 Task: Look for space in Alarobia, Madagascar from 1st June, 2023 to 9th June, 2023 for 4 adults in price range Rs.6000 to Rs.12000. Place can be entire place with 2 bedrooms having 2 beds and 2 bathrooms. Property type can be house, flat, guest house. Booking option can be shelf check-in. Required host language is English.
Action: Mouse moved to (486, 72)
Screenshot: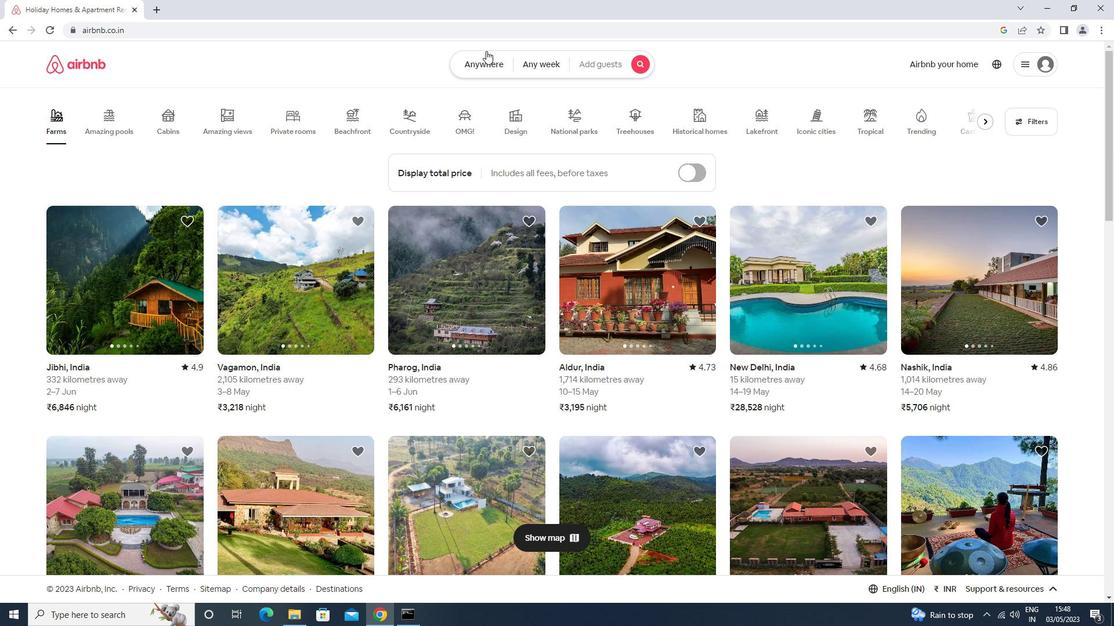 
Action: Mouse pressed left at (486, 72)
Screenshot: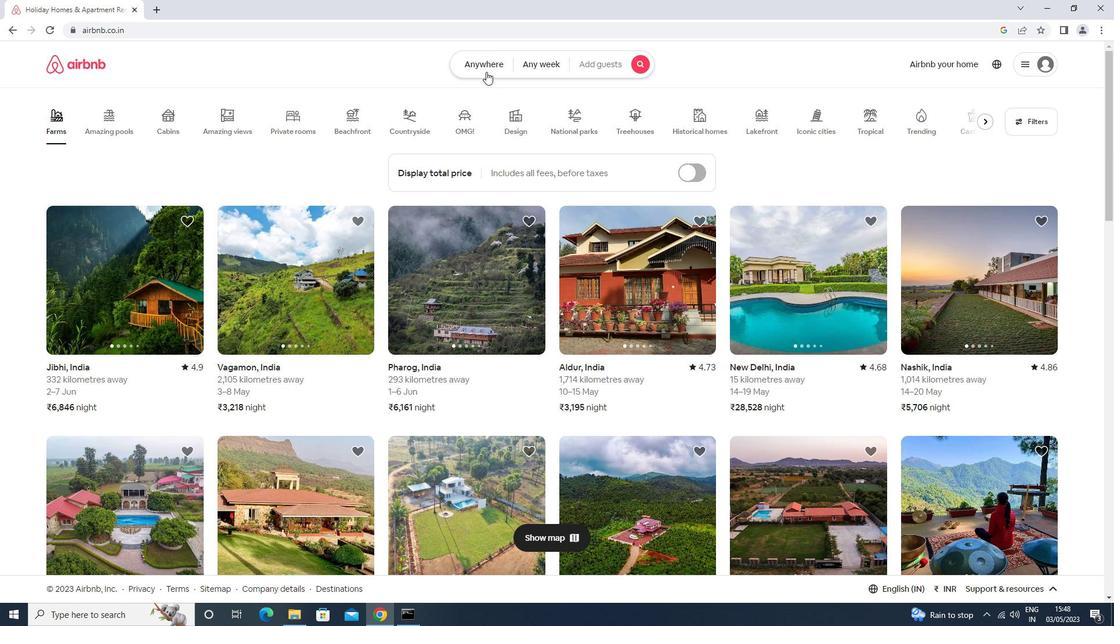 
Action: Mouse moved to (416, 109)
Screenshot: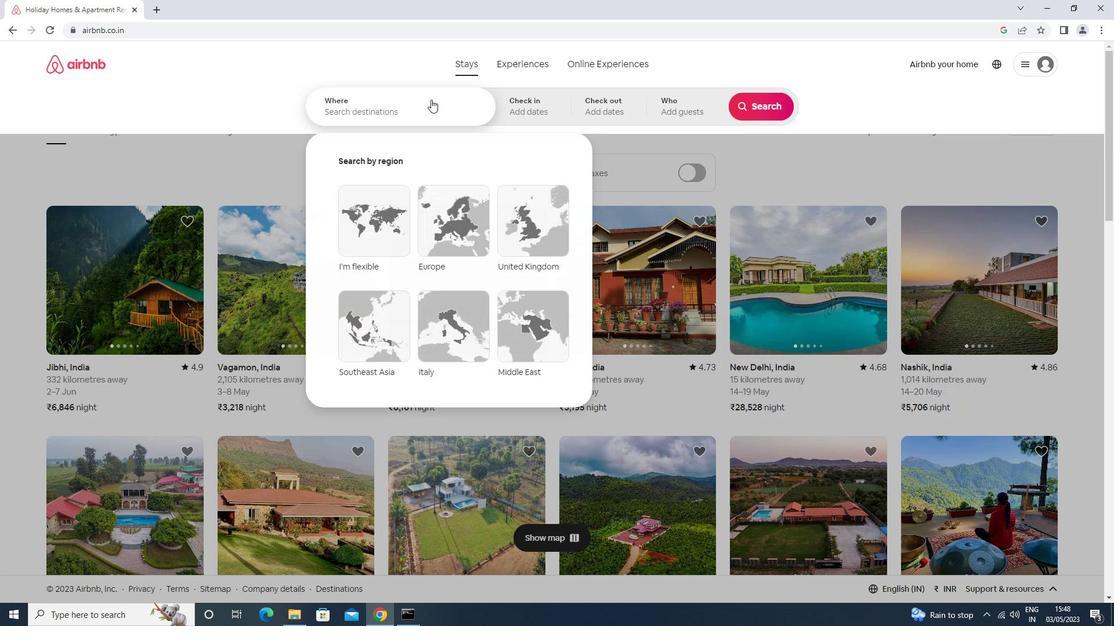 
Action: Mouse pressed left at (416, 109)
Screenshot: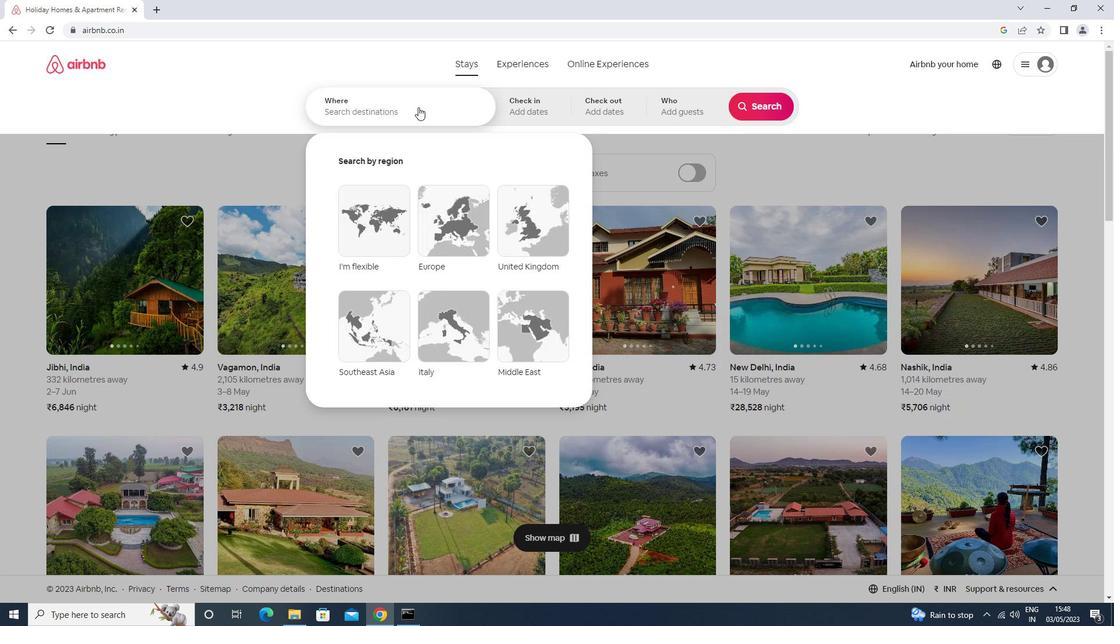 
Action: Mouse moved to (415, 109)
Screenshot: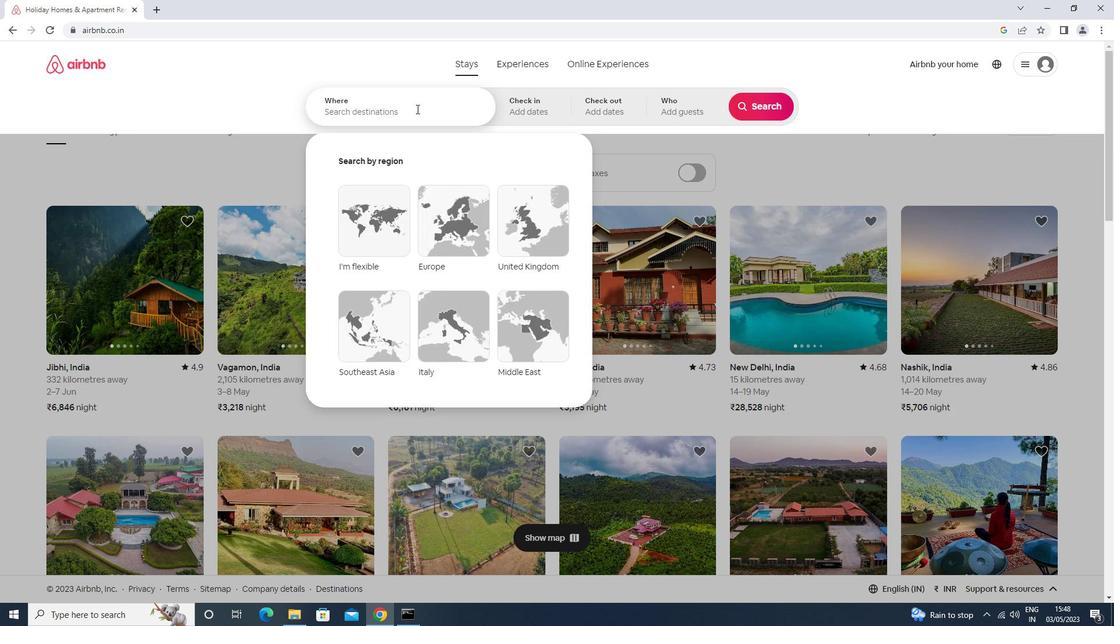 
Action: Key pressed alarobia<Key.space><Key.enter>
Screenshot: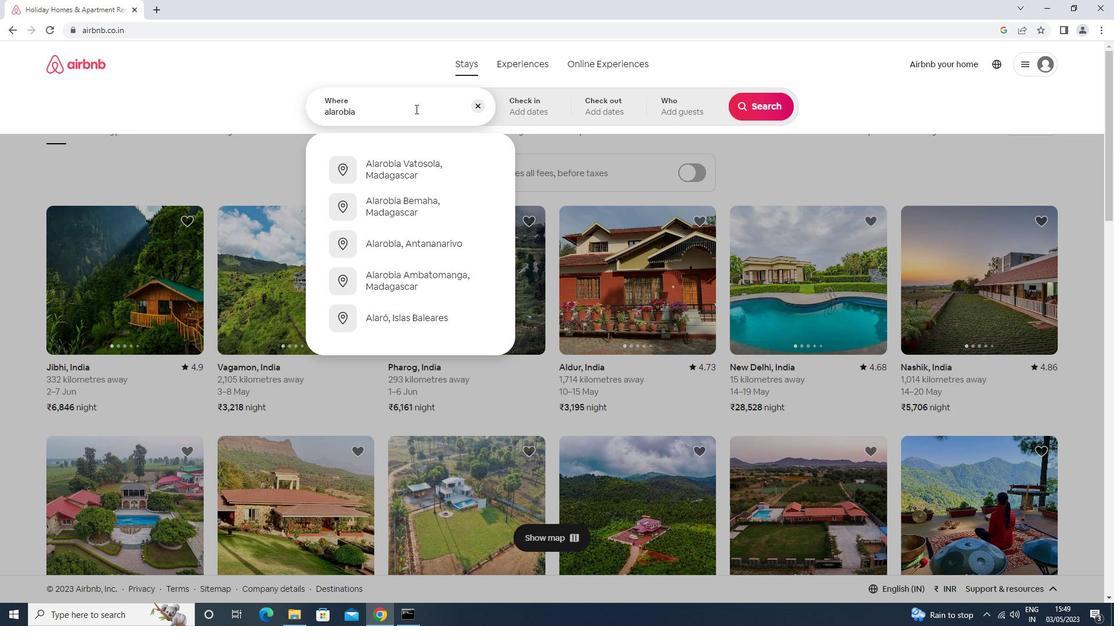 
Action: Mouse moved to (686, 251)
Screenshot: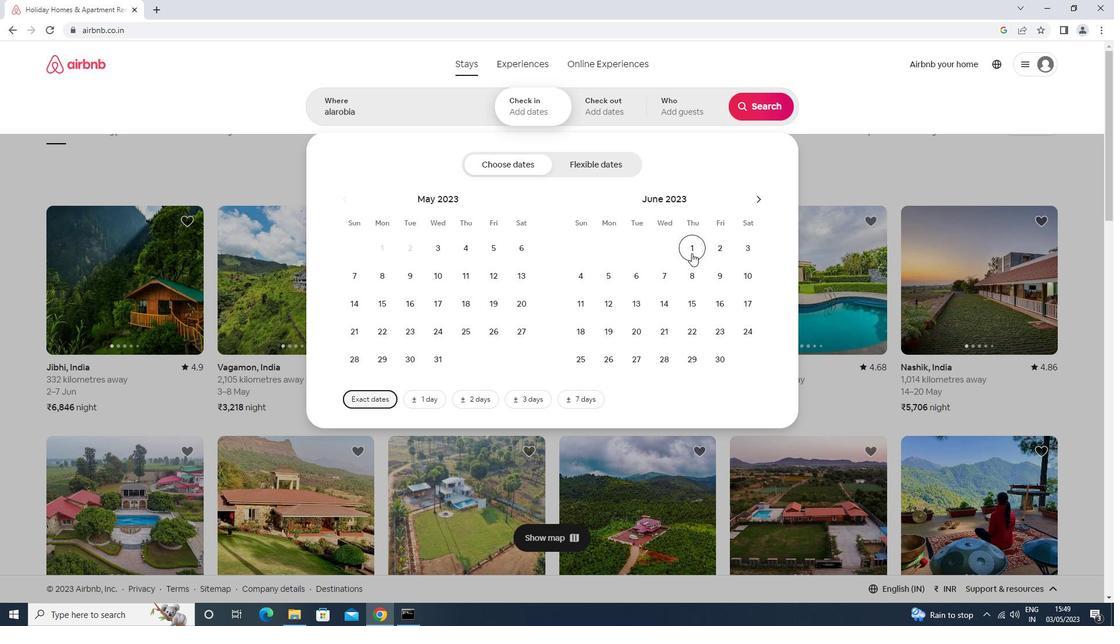 
Action: Mouse pressed left at (686, 251)
Screenshot: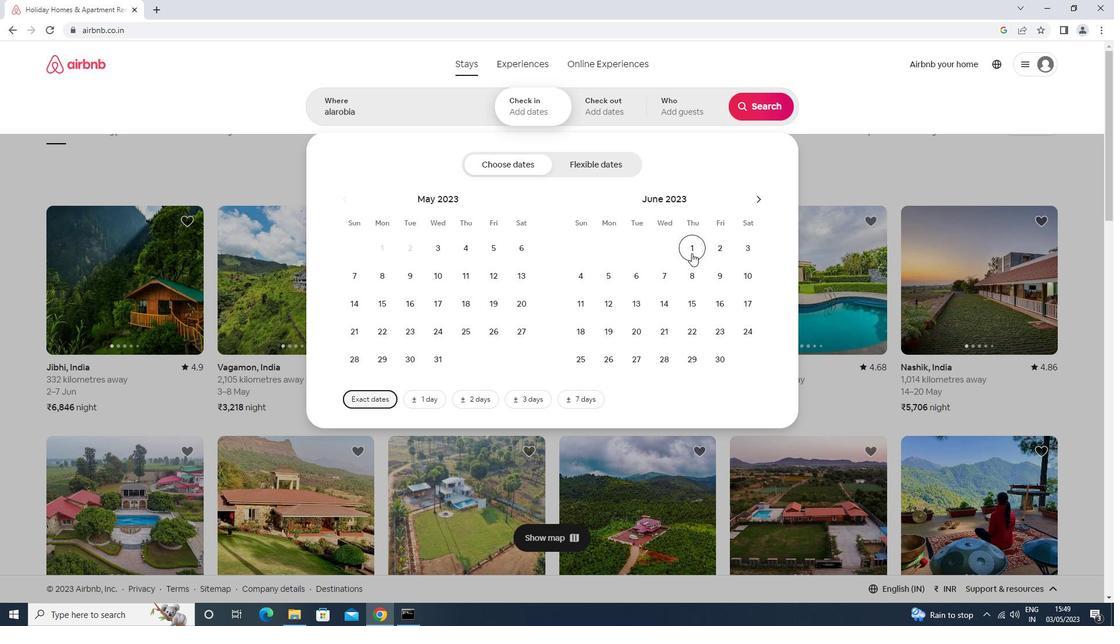 
Action: Mouse moved to (711, 278)
Screenshot: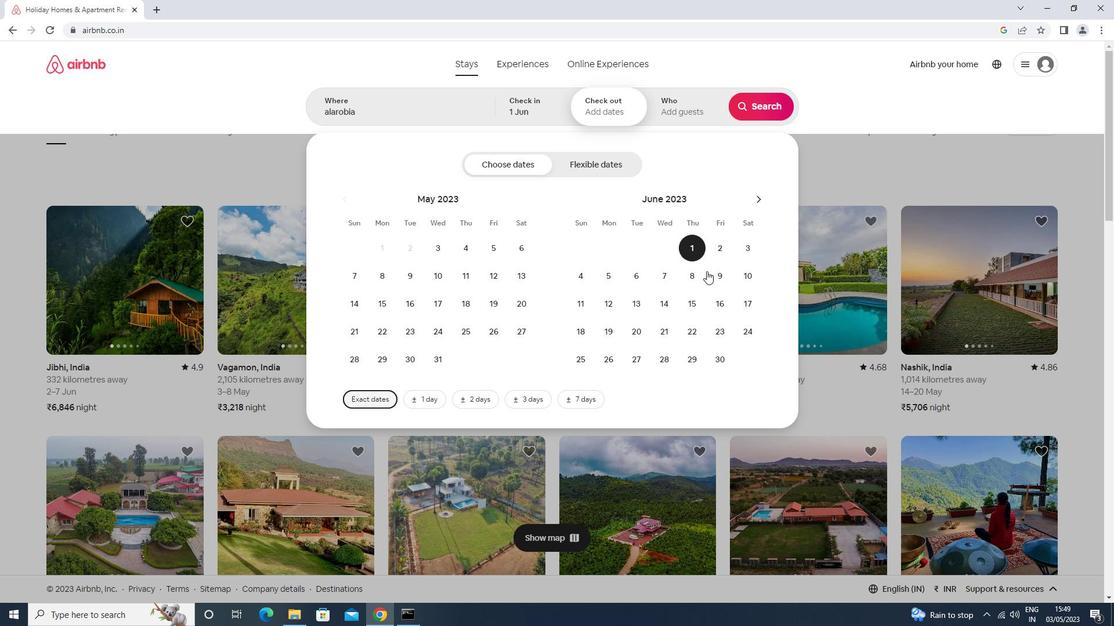 
Action: Mouse pressed left at (711, 278)
Screenshot: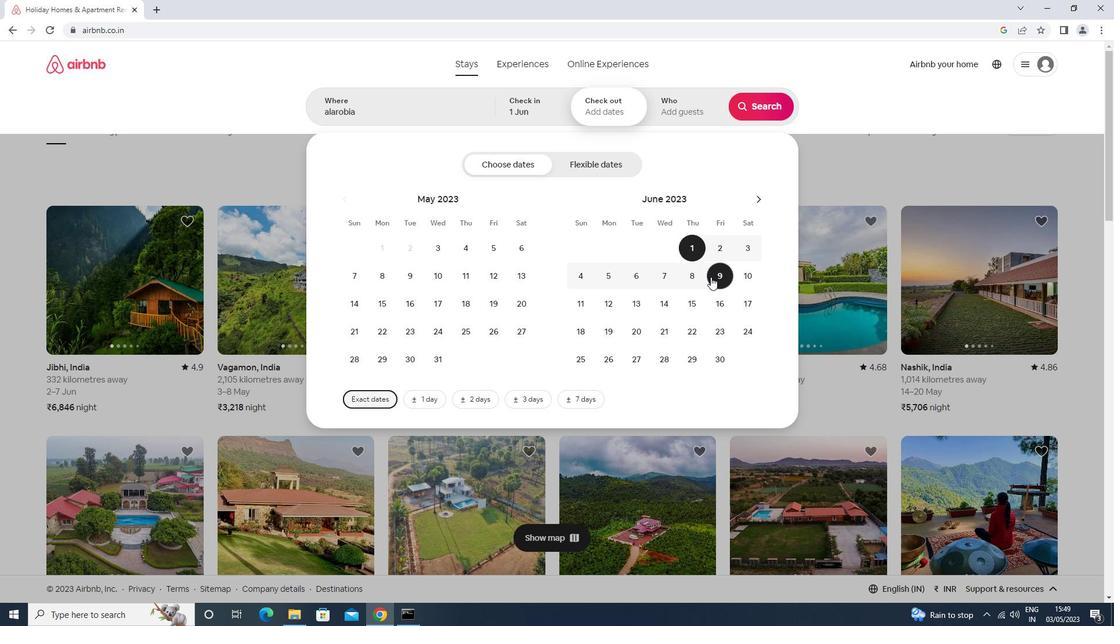 
Action: Mouse moved to (661, 104)
Screenshot: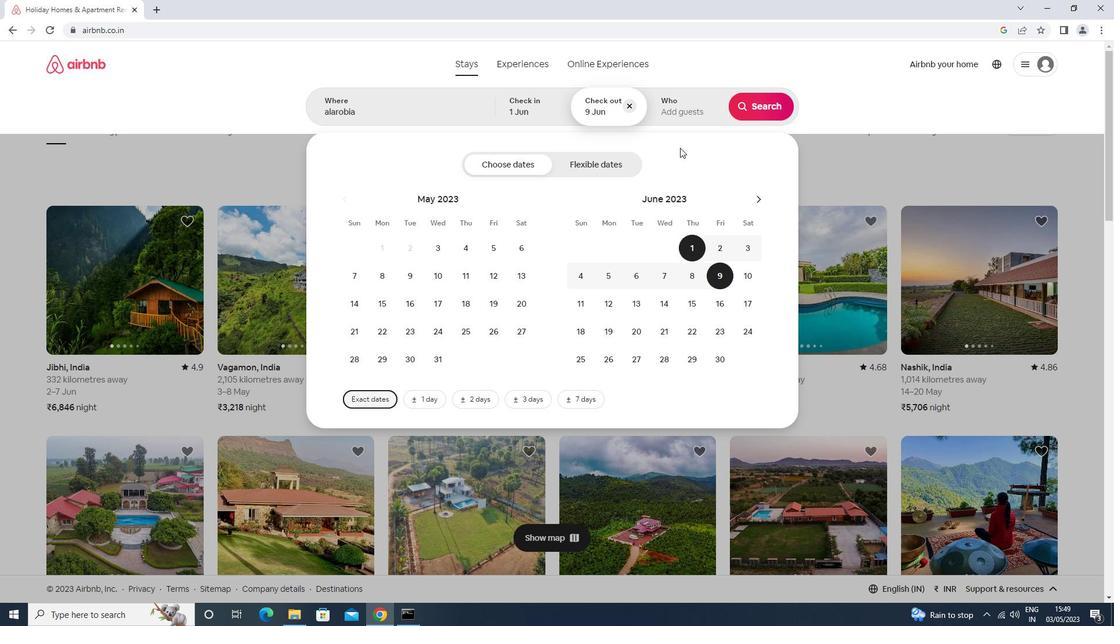 
Action: Mouse pressed left at (661, 104)
Screenshot: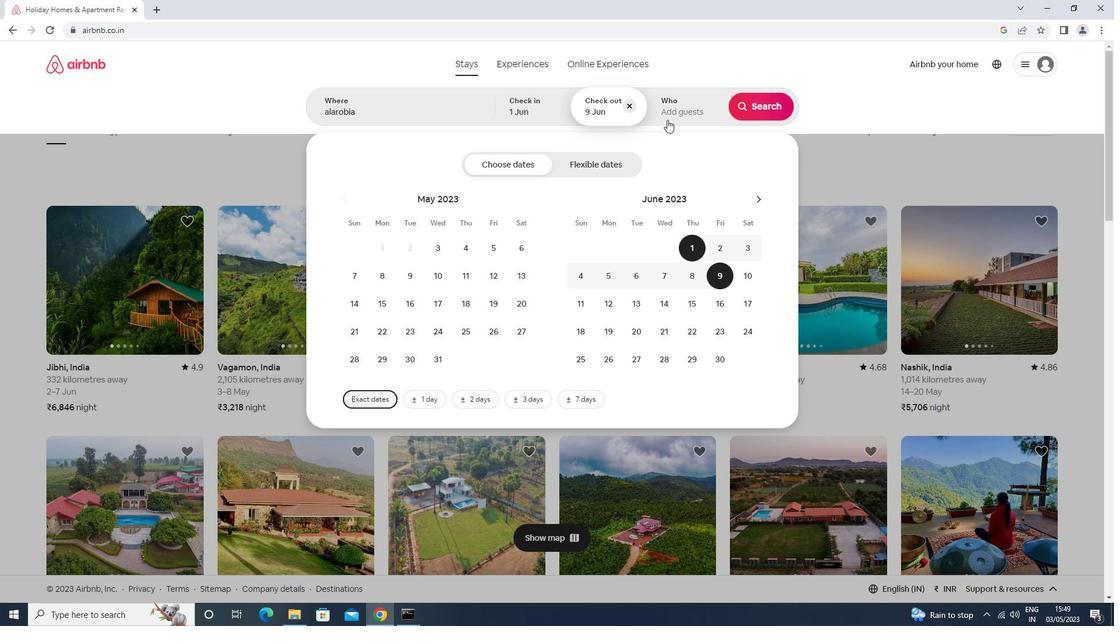 
Action: Mouse moved to (761, 166)
Screenshot: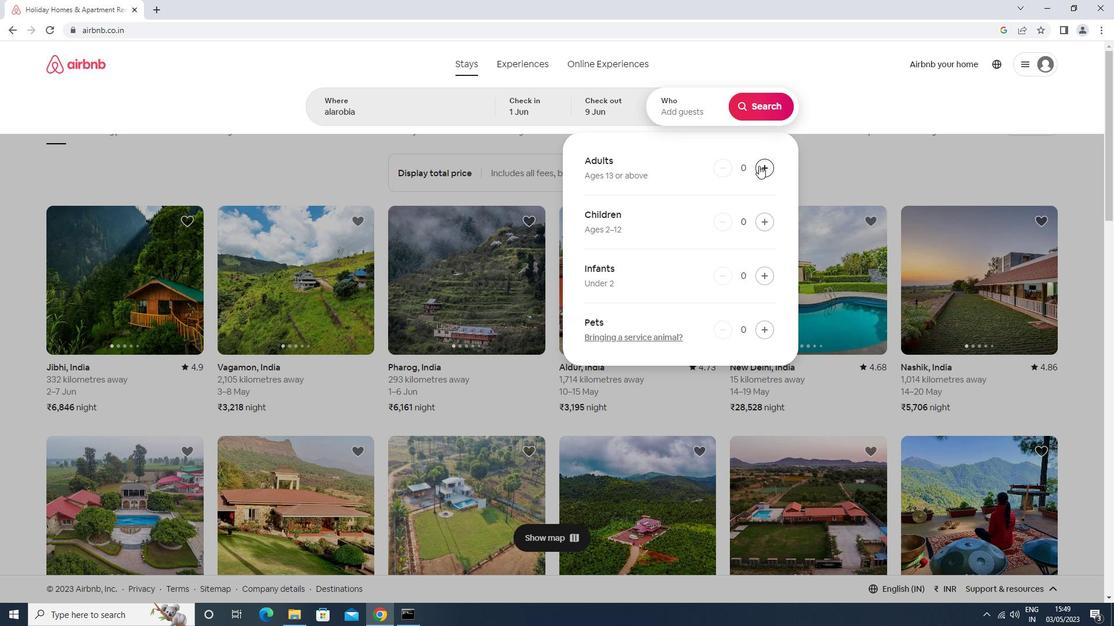 
Action: Mouse pressed left at (761, 166)
Screenshot: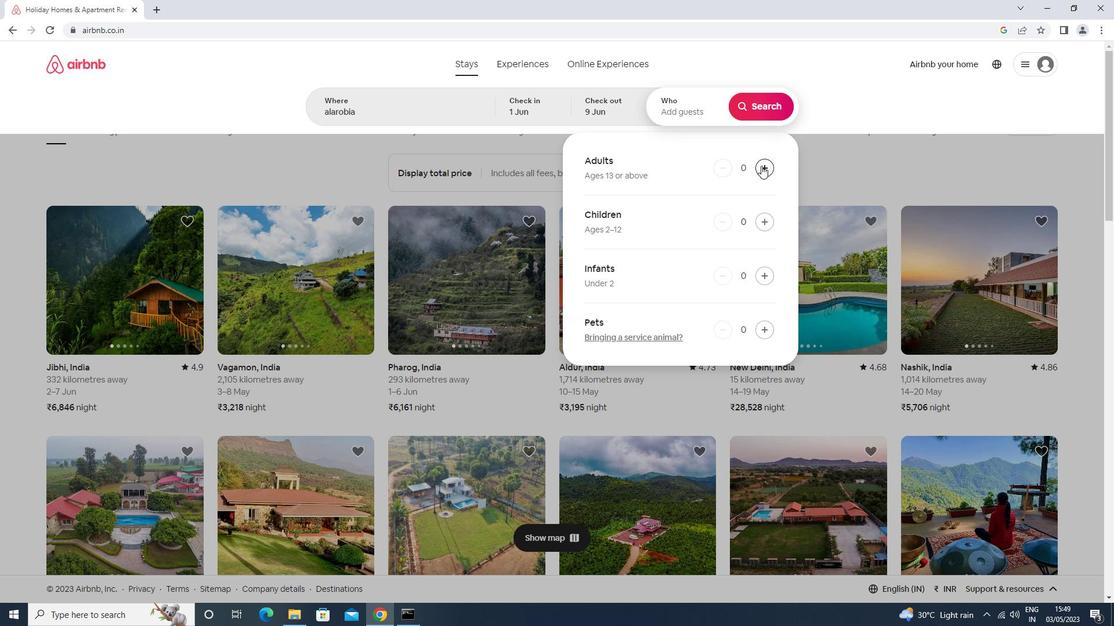 
Action: Mouse moved to (763, 165)
Screenshot: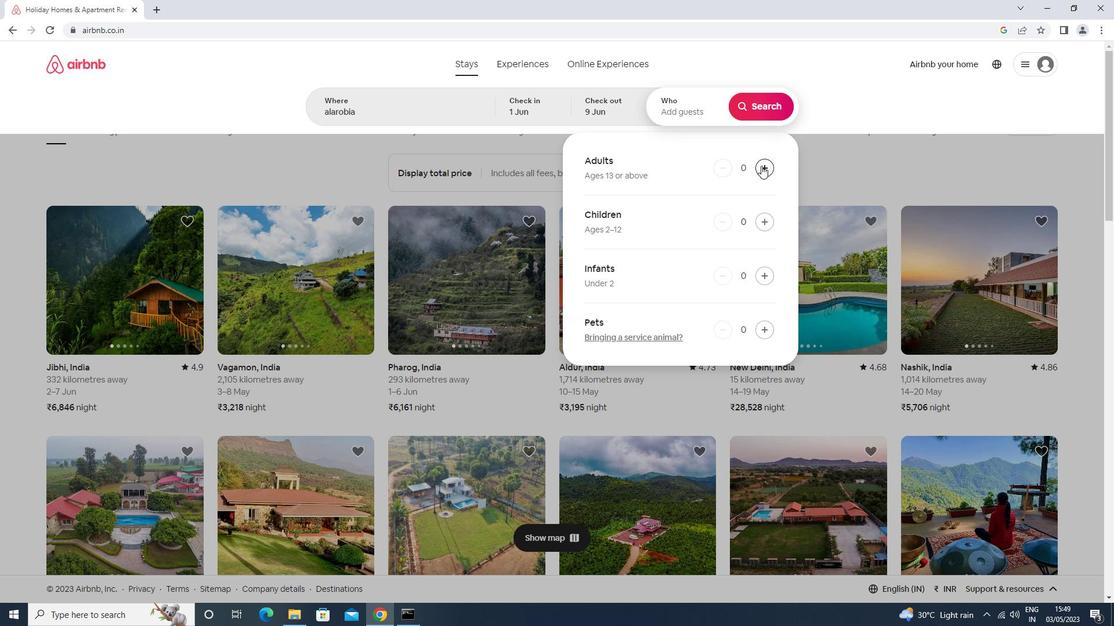 
Action: Mouse pressed left at (763, 165)
Screenshot: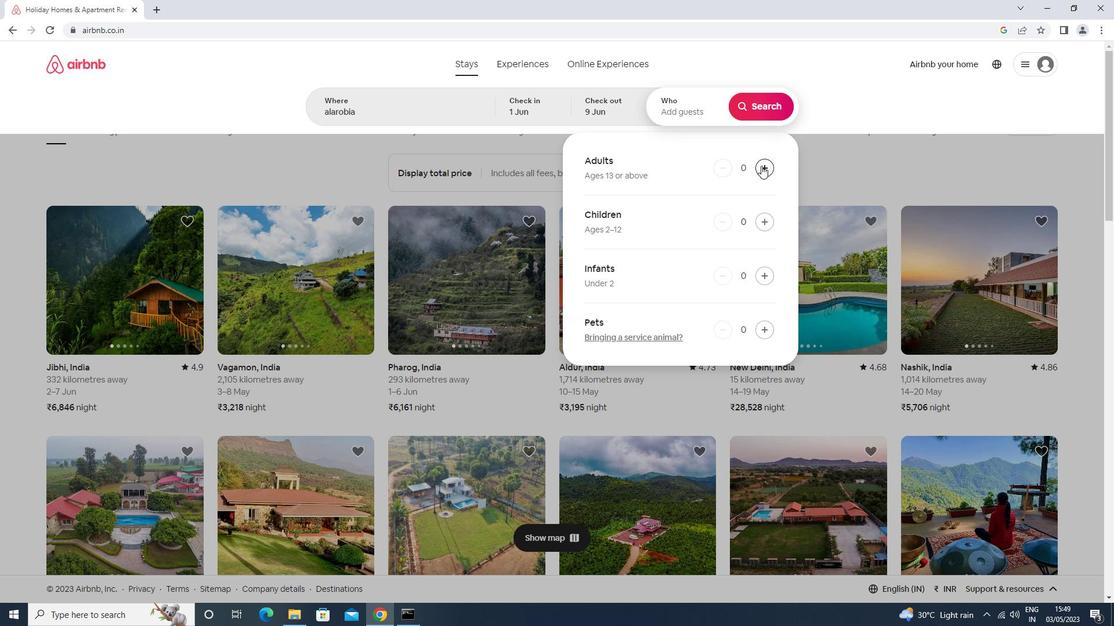 
Action: Mouse moved to (765, 164)
Screenshot: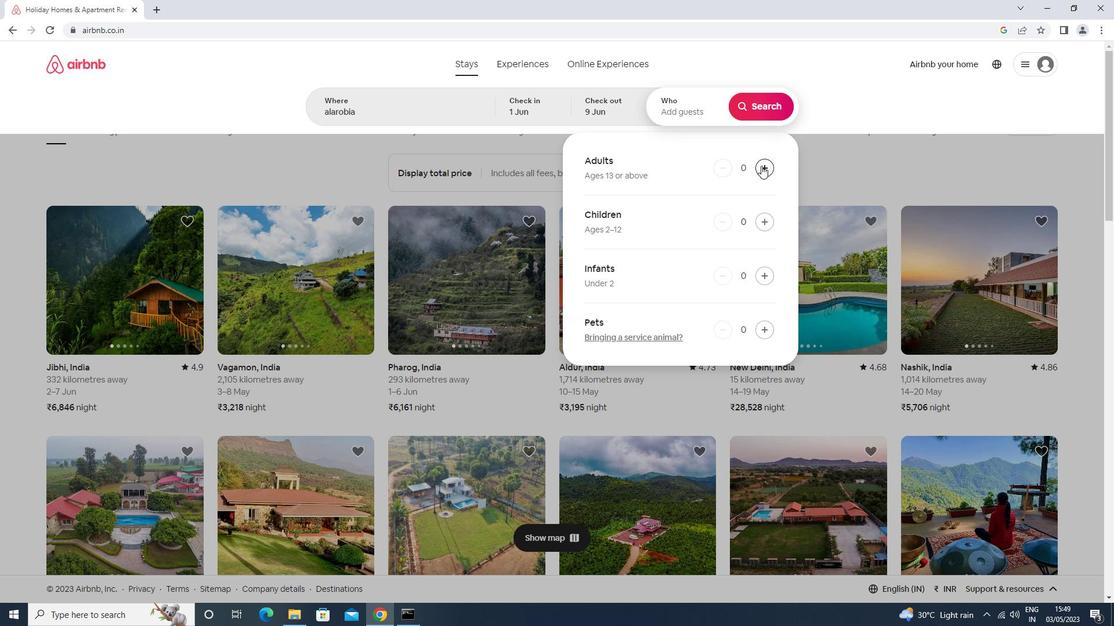 
Action: Mouse pressed left at (765, 164)
Screenshot: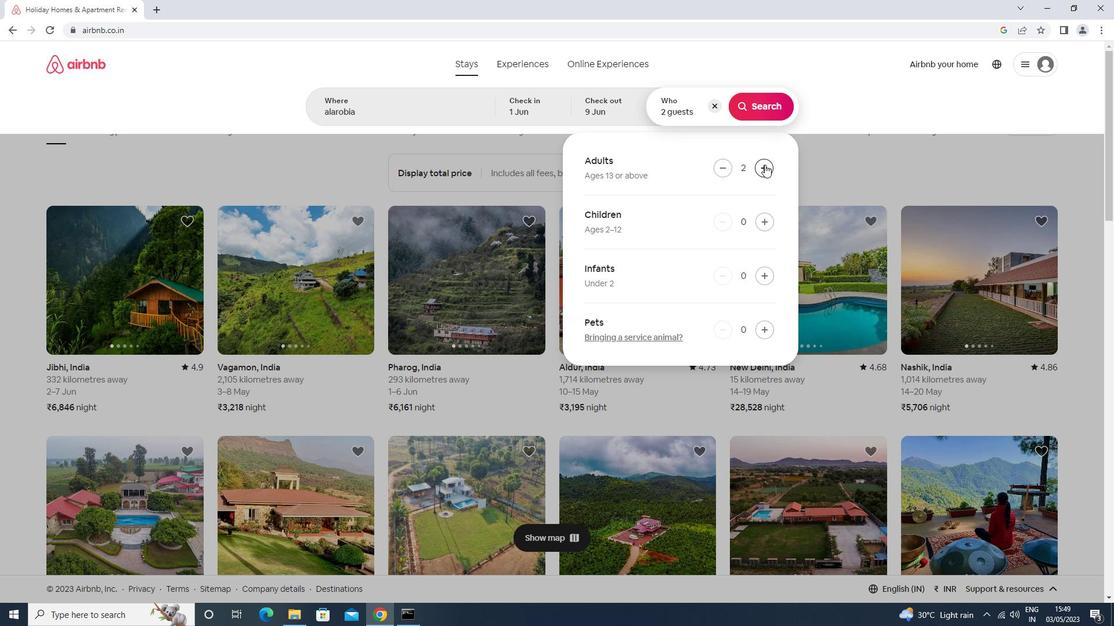 
Action: Mouse moved to (761, 164)
Screenshot: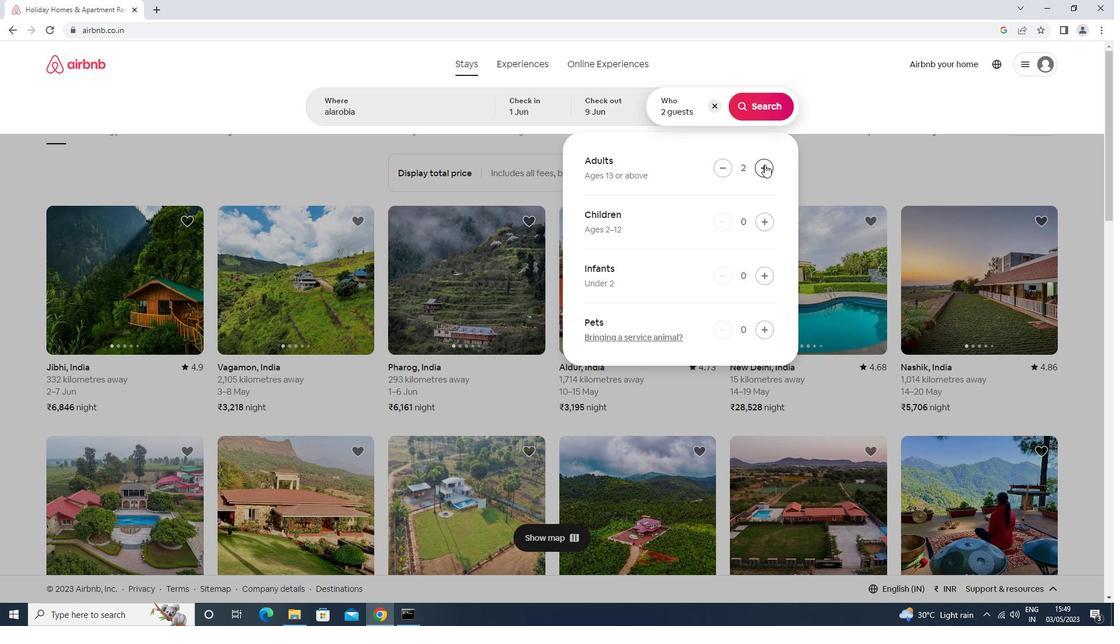 
Action: Mouse pressed left at (761, 164)
Screenshot: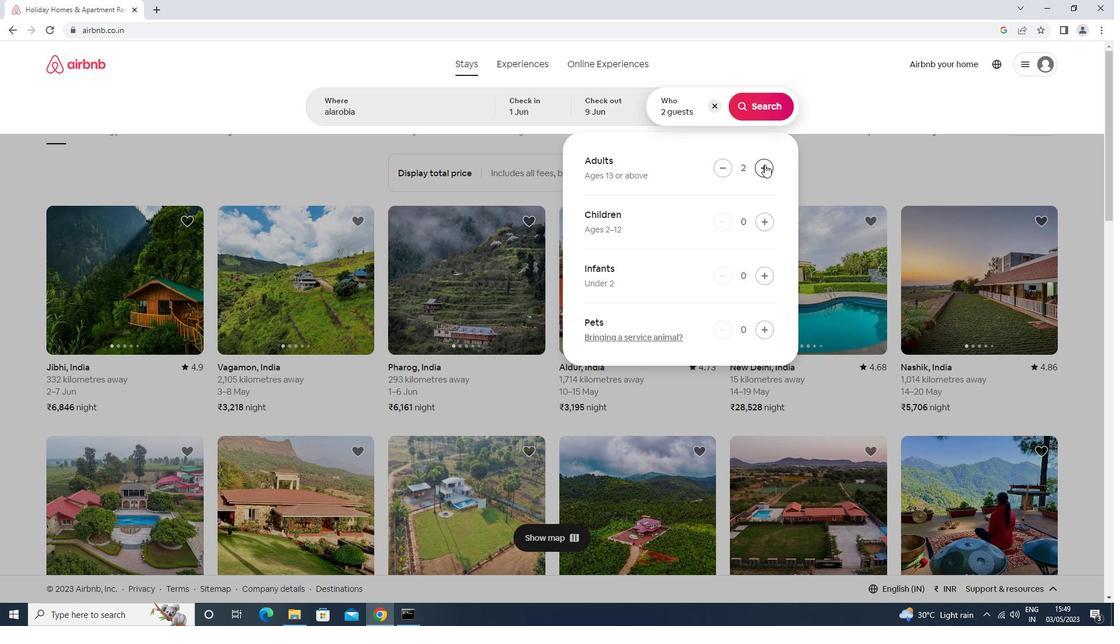 
Action: Mouse moved to (754, 106)
Screenshot: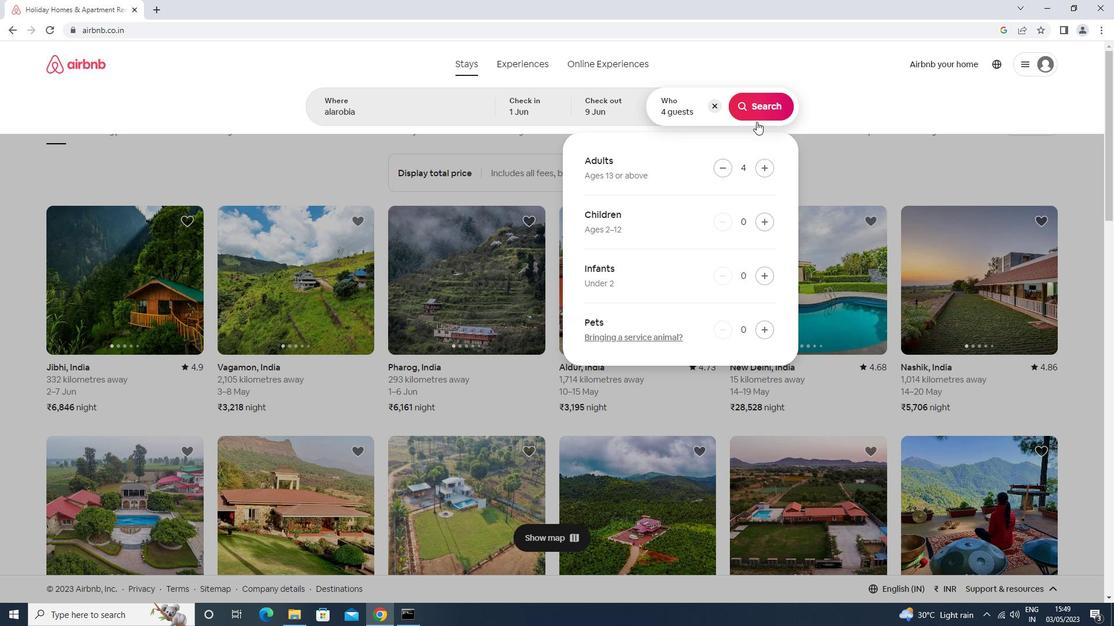 
Action: Mouse pressed left at (754, 106)
Screenshot: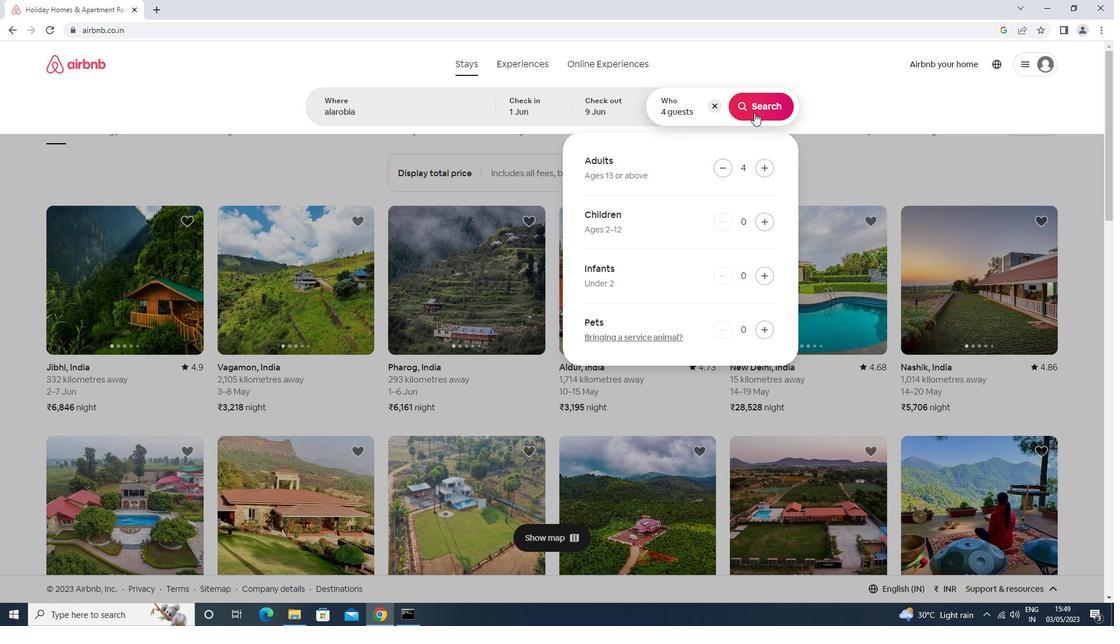 
Action: Mouse moved to (1058, 113)
Screenshot: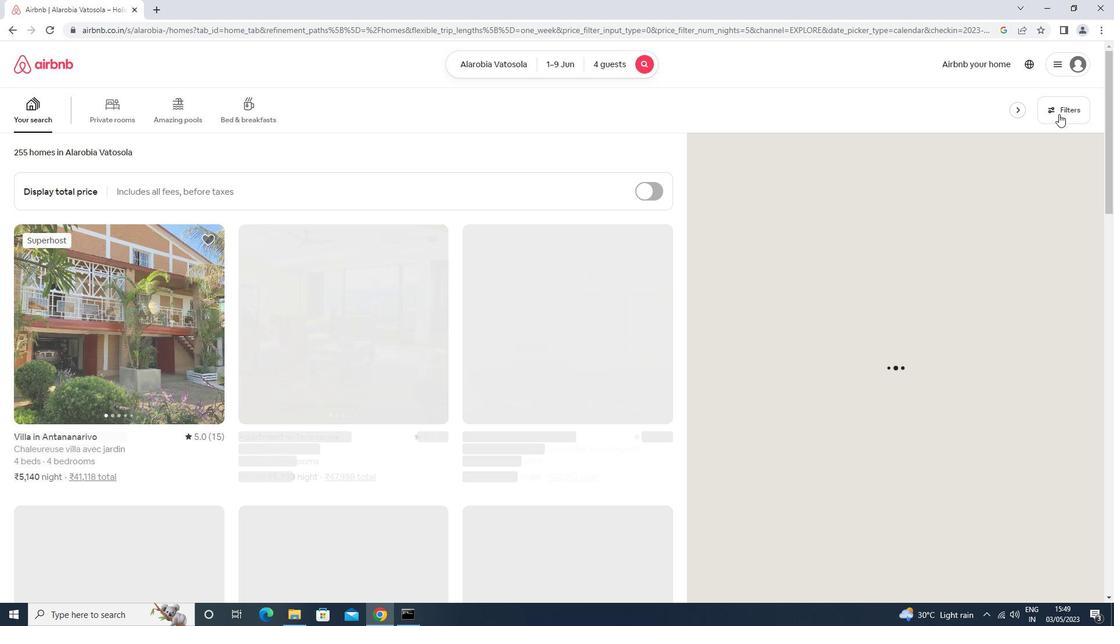 
Action: Mouse pressed left at (1058, 113)
Screenshot: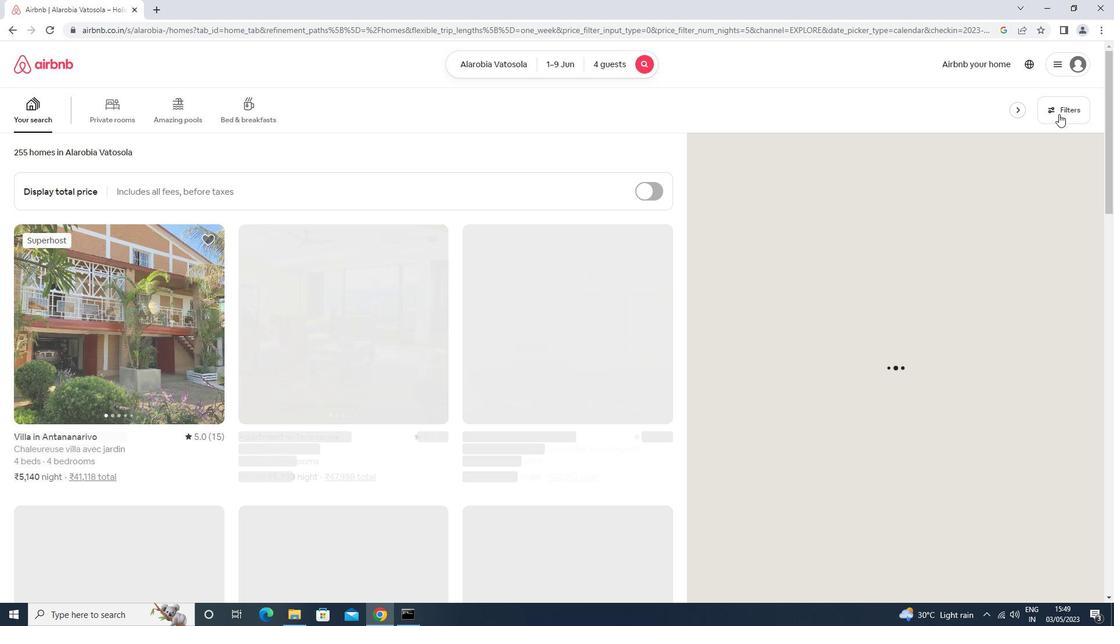 
Action: Mouse moved to (417, 255)
Screenshot: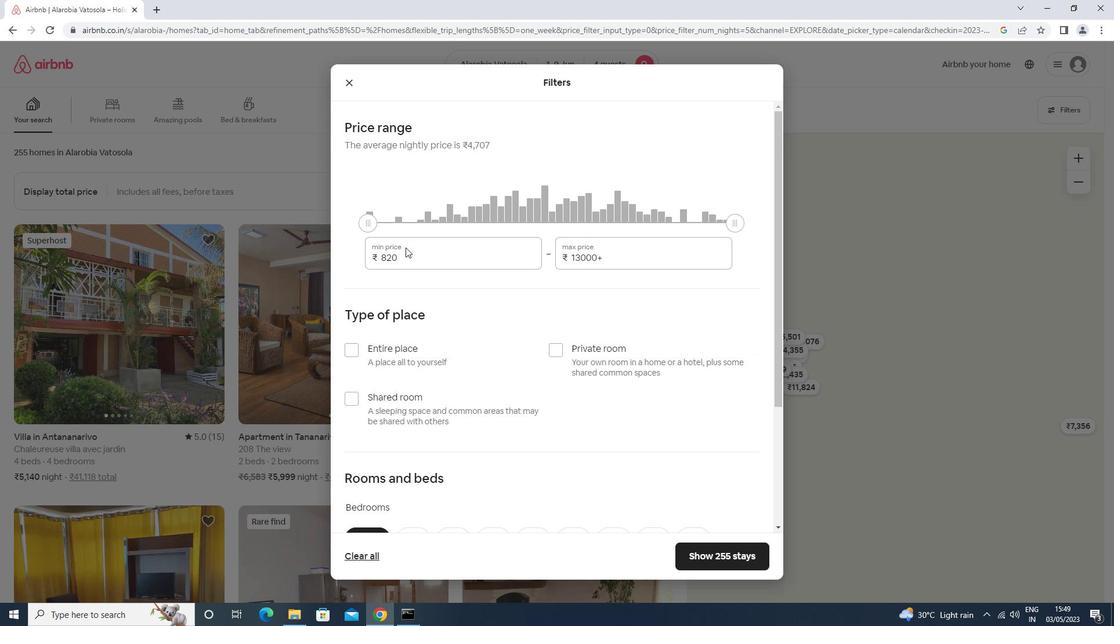 
Action: Mouse pressed left at (417, 255)
Screenshot: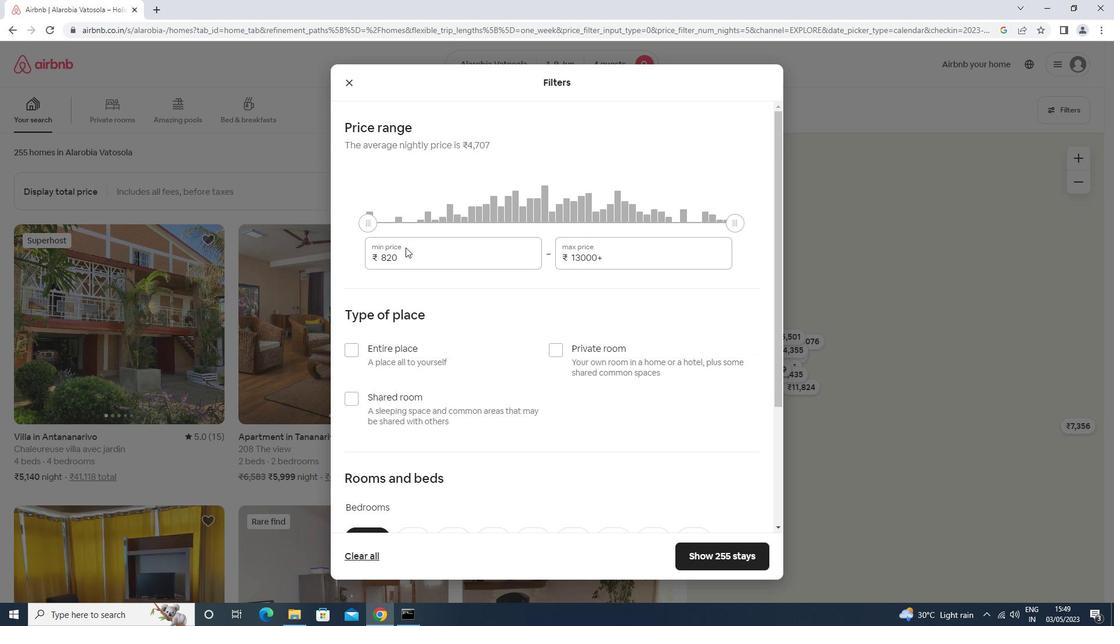 
Action: Mouse moved to (424, 251)
Screenshot: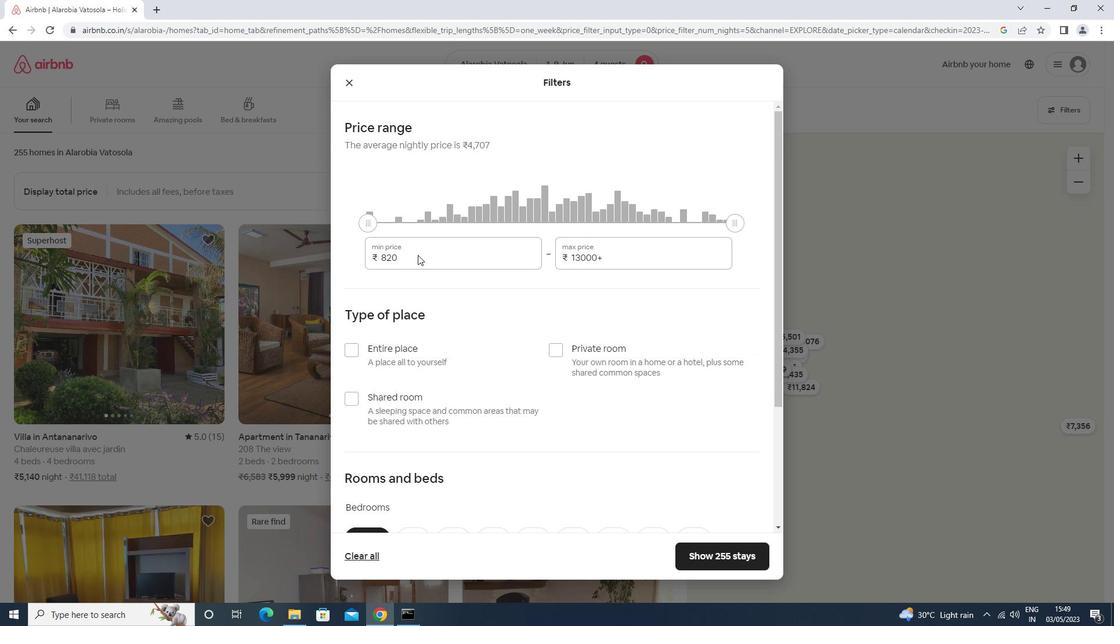 
Action: Key pressed <Key.backspace><Key.backspace><Key.backspace><Key.backspace><Key.backspace><Key.backspace><Key.backspace><Key.backspace><Key.backspace><Key.backspace><Key.backspace><Key.backspace><Key.backspace><Key.backspace>6000<Key.tab>12000<Key.backspace><Key.backspace><Key.backspace><Key.backspace><Key.backspace>000<Key.backspace><Key.backspace><Key.backspace>2000
Screenshot: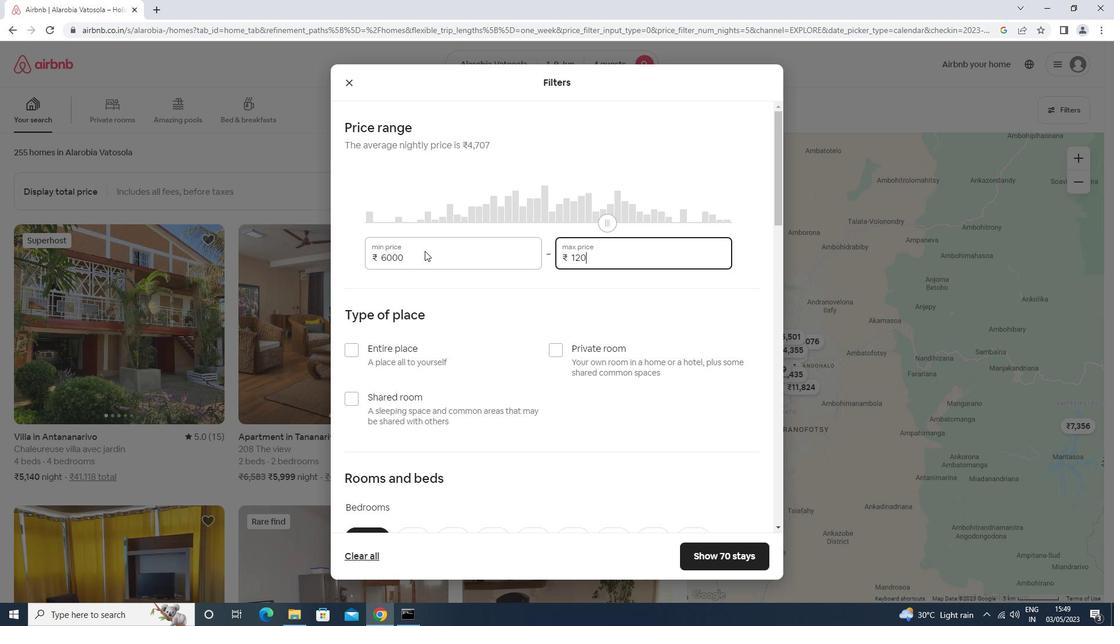 
Action: Mouse moved to (382, 363)
Screenshot: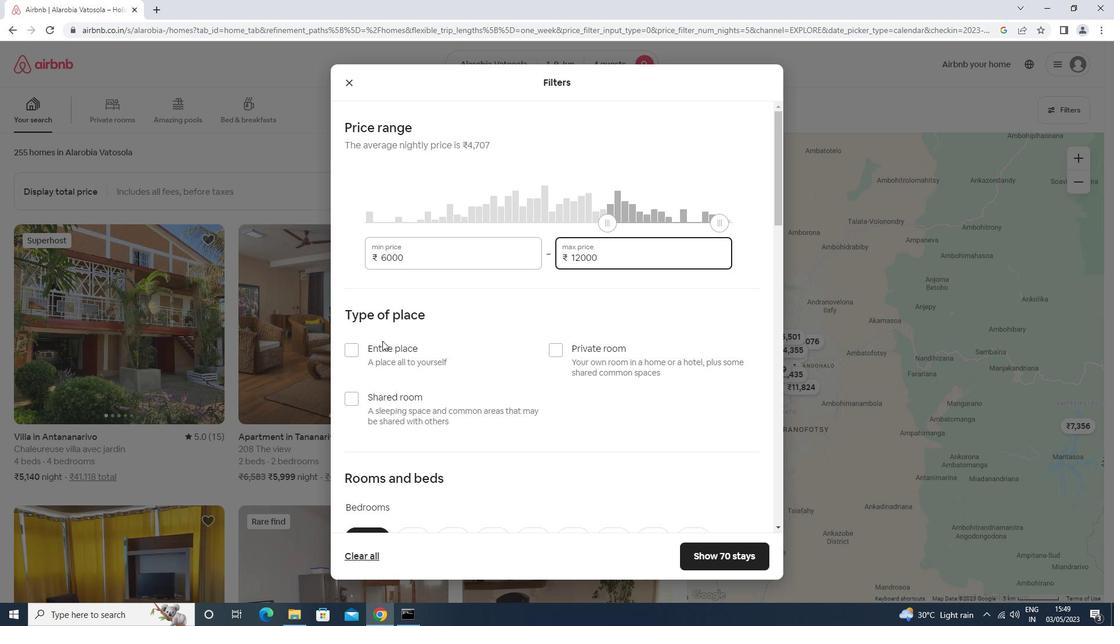 
Action: Mouse pressed left at (382, 363)
Screenshot: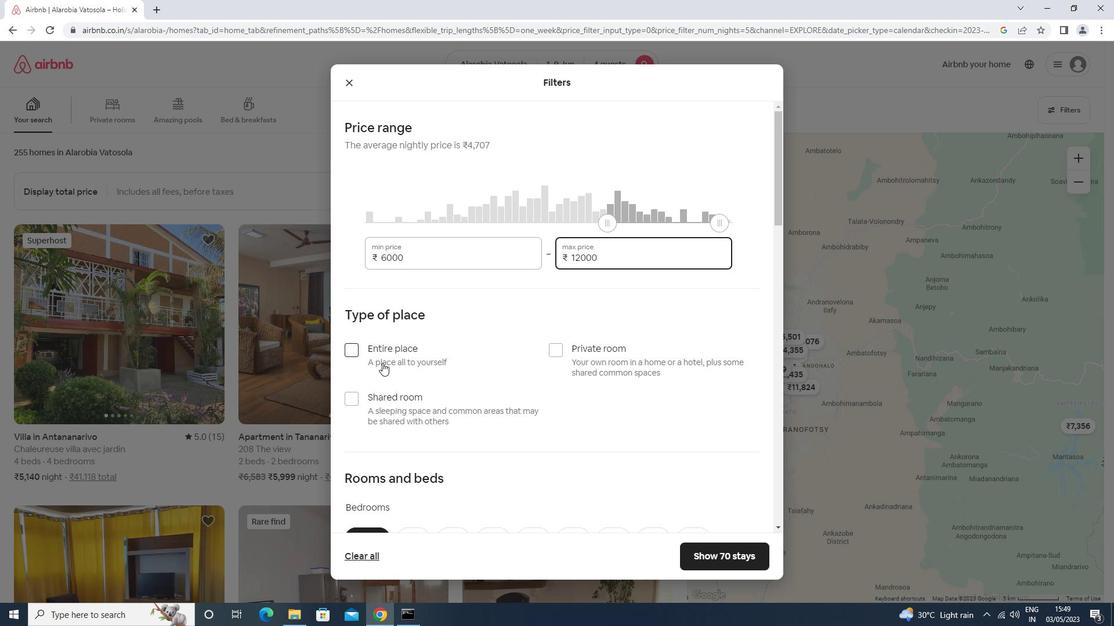 
Action: Mouse moved to (383, 363)
Screenshot: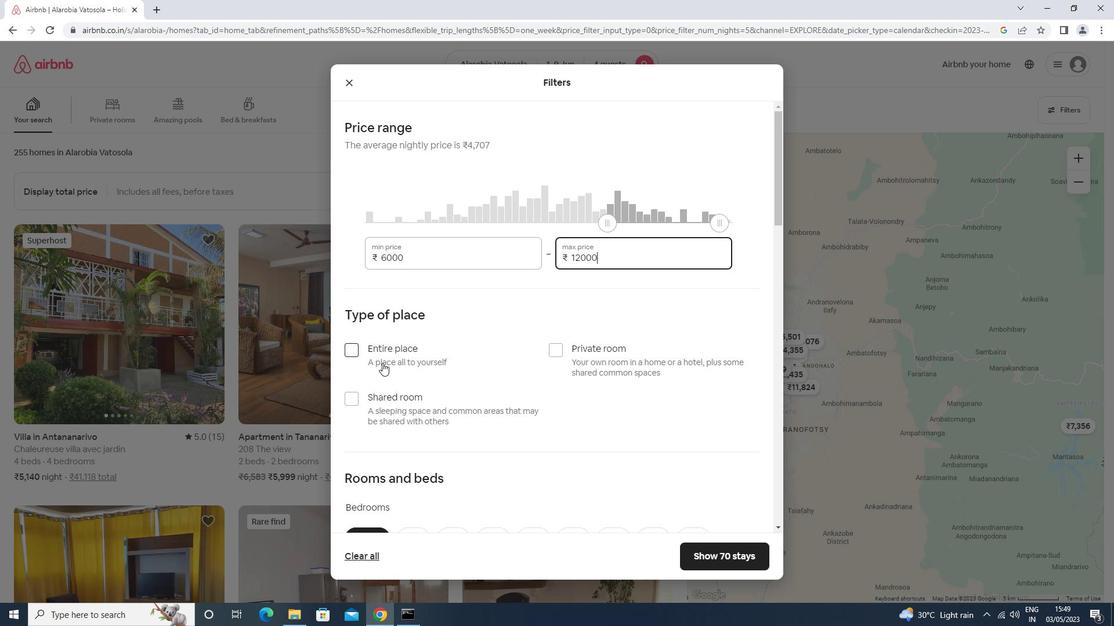 
Action: Mouse scrolled (383, 362) with delta (0, 0)
Screenshot: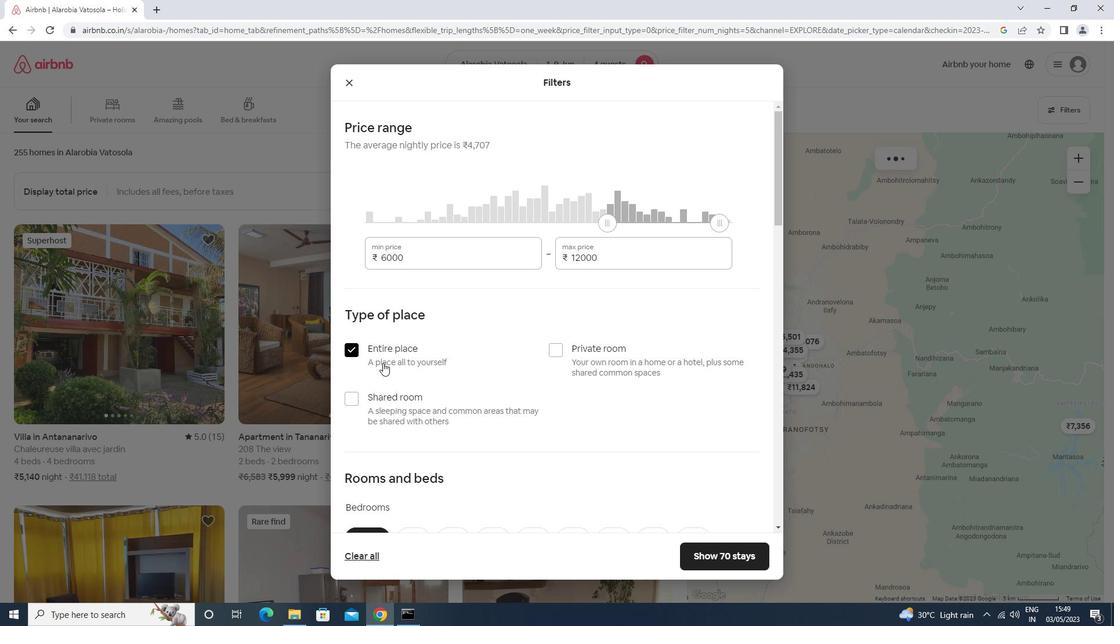 
Action: Mouse scrolled (383, 362) with delta (0, 0)
Screenshot: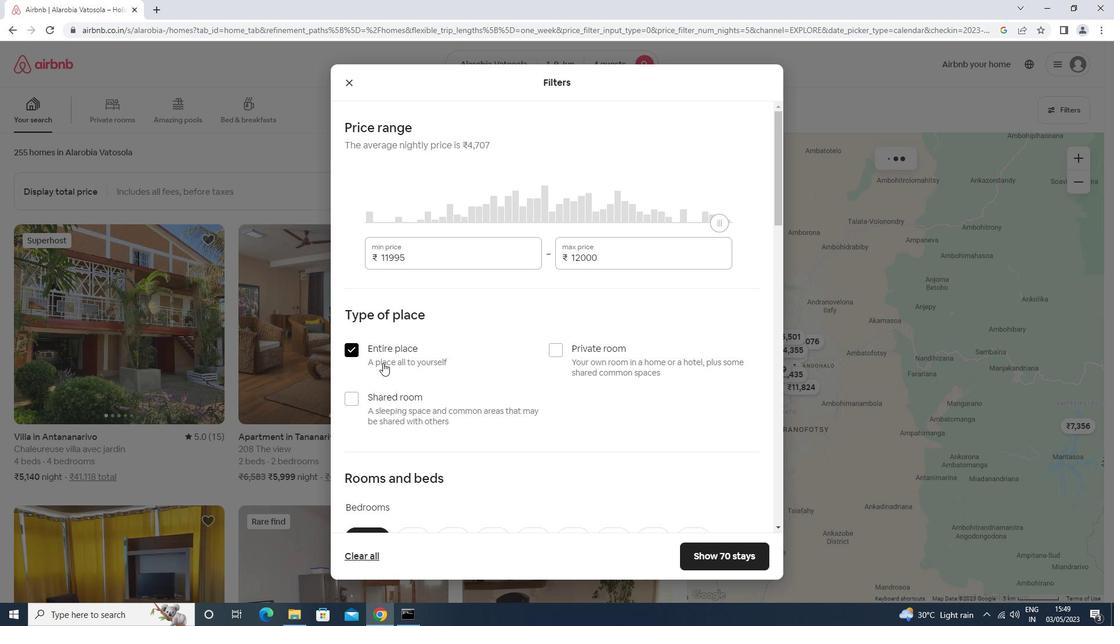 
Action: Mouse scrolled (383, 362) with delta (0, 0)
Screenshot: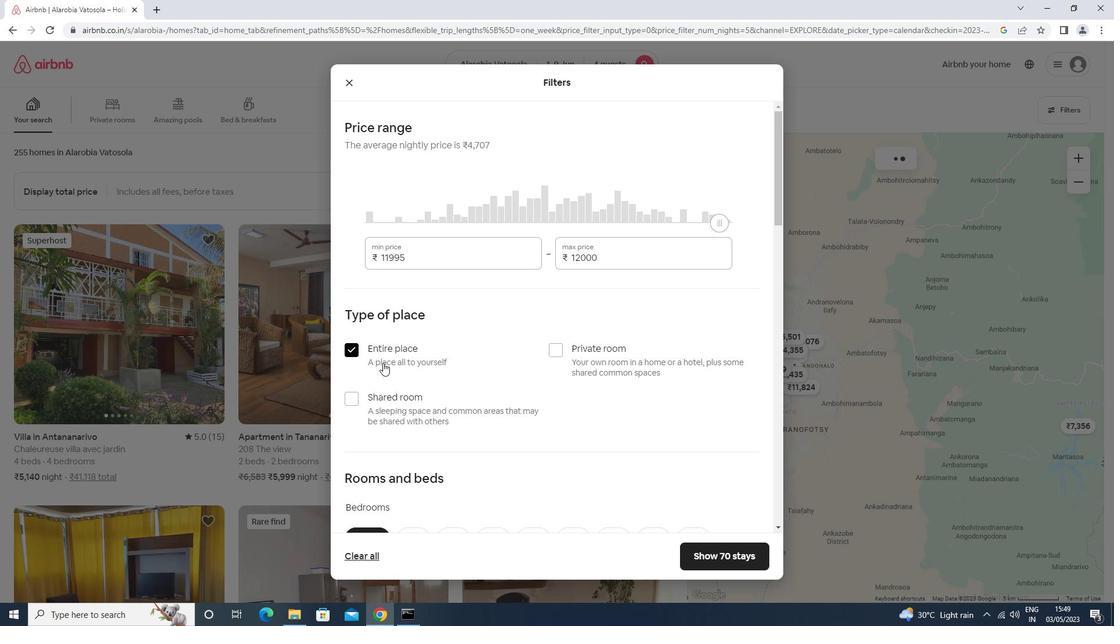 
Action: Mouse scrolled (383, 362) with delta (0, 0)
Screenshot: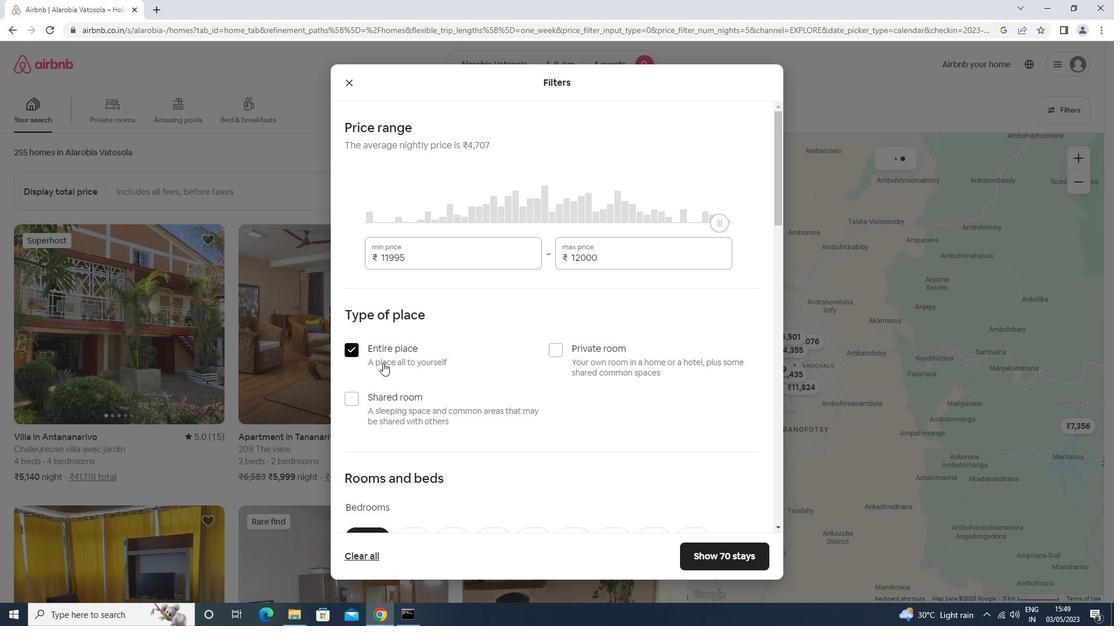 
Action: Mouse moved to (457, 306)
Screenshot: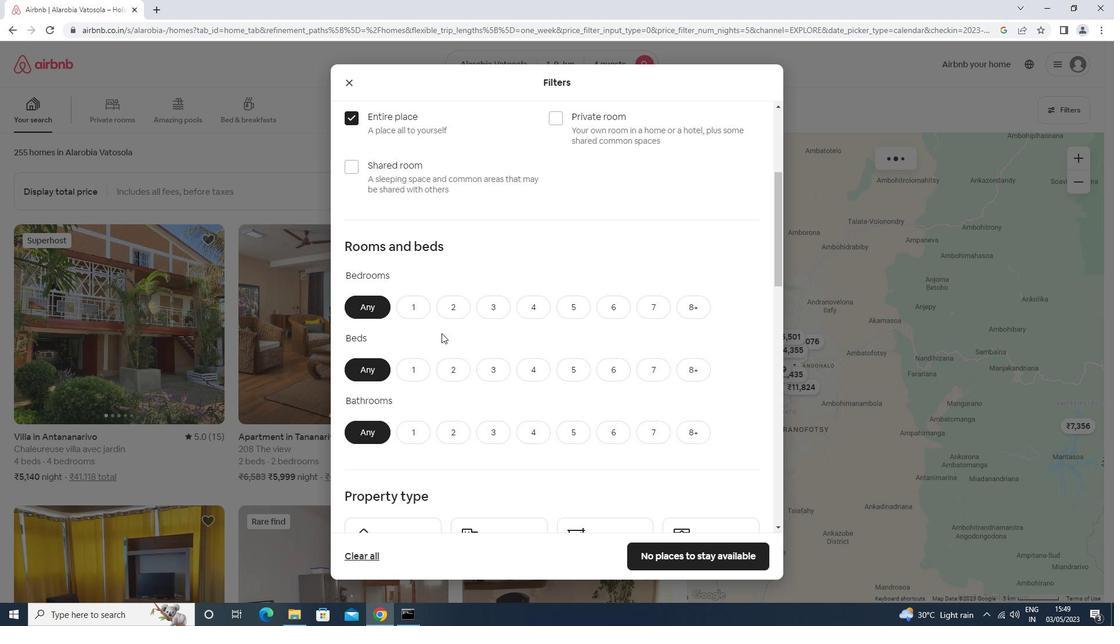 
Action: Mouse pressed left at (457, 306)
Screenshot: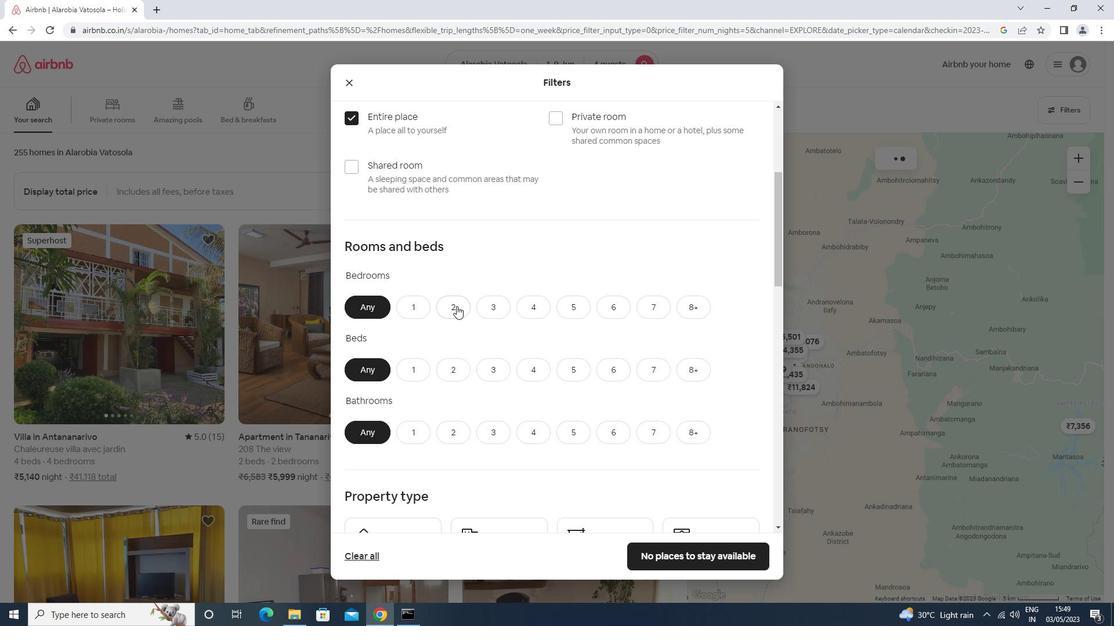 
Action: Mouse moved to (446, 375)
Screenshot: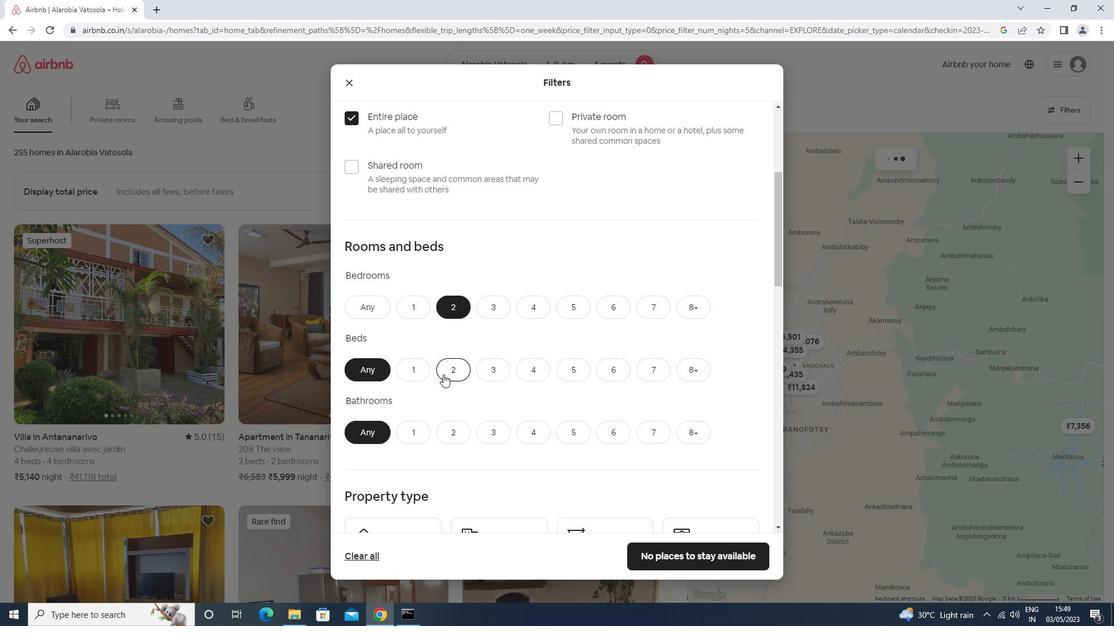
Action: Mouse pressed left at (446, 375)
Screenshot: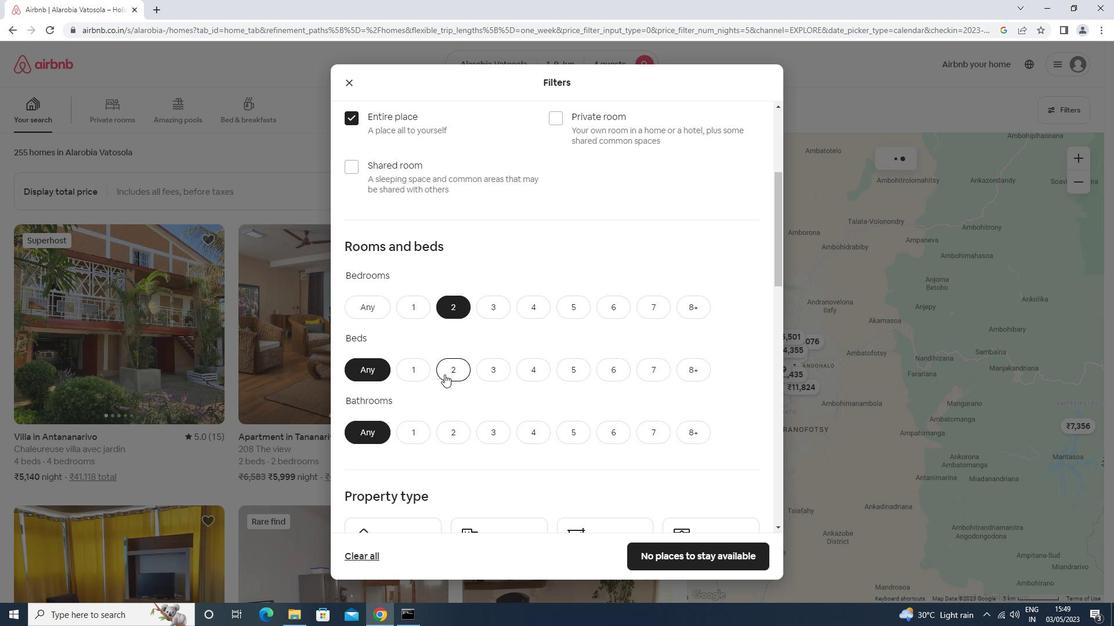 
Action: Mouse moved to (446, 373)
Screenshot: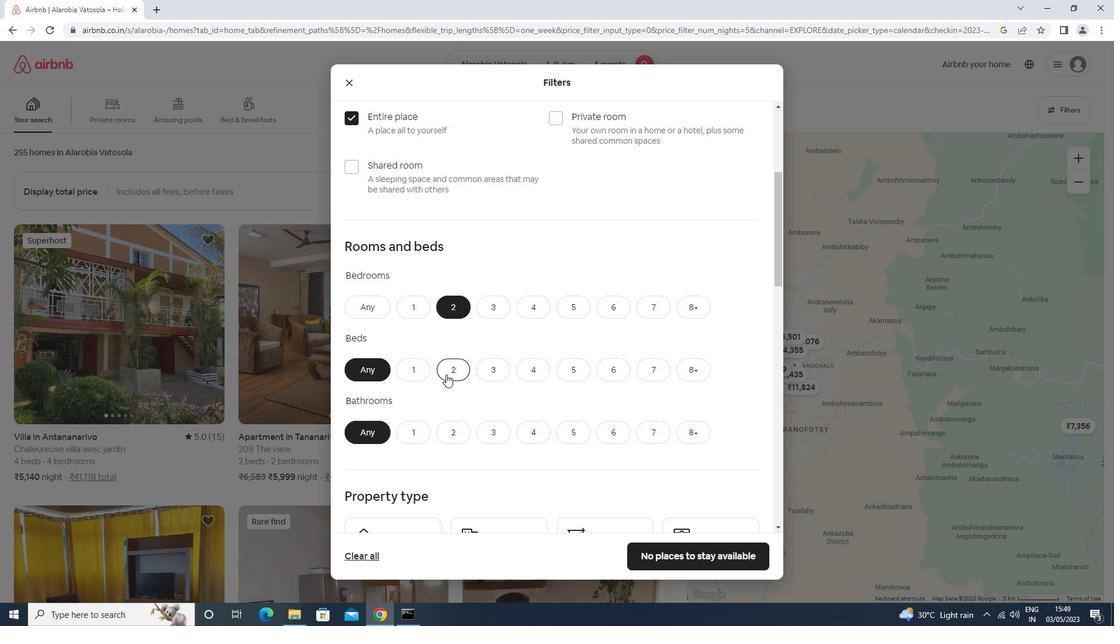 
Action: Mouse scrolled (446, 373) with delta (0, 0)
Screenshot: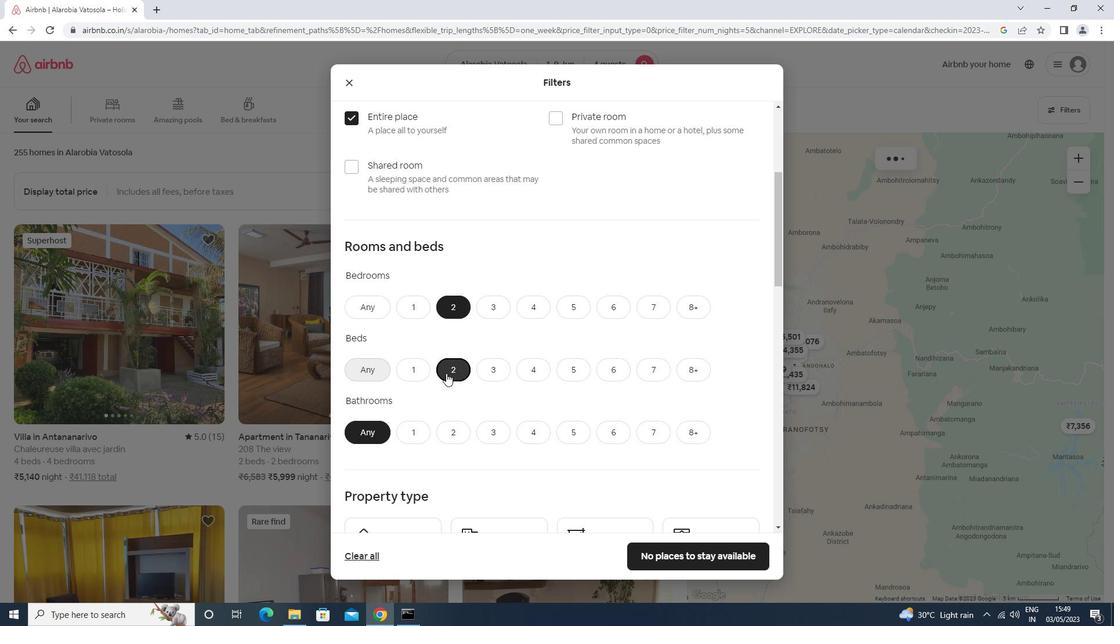 
Action: Mouse moved to (451, 379)
Screenshot: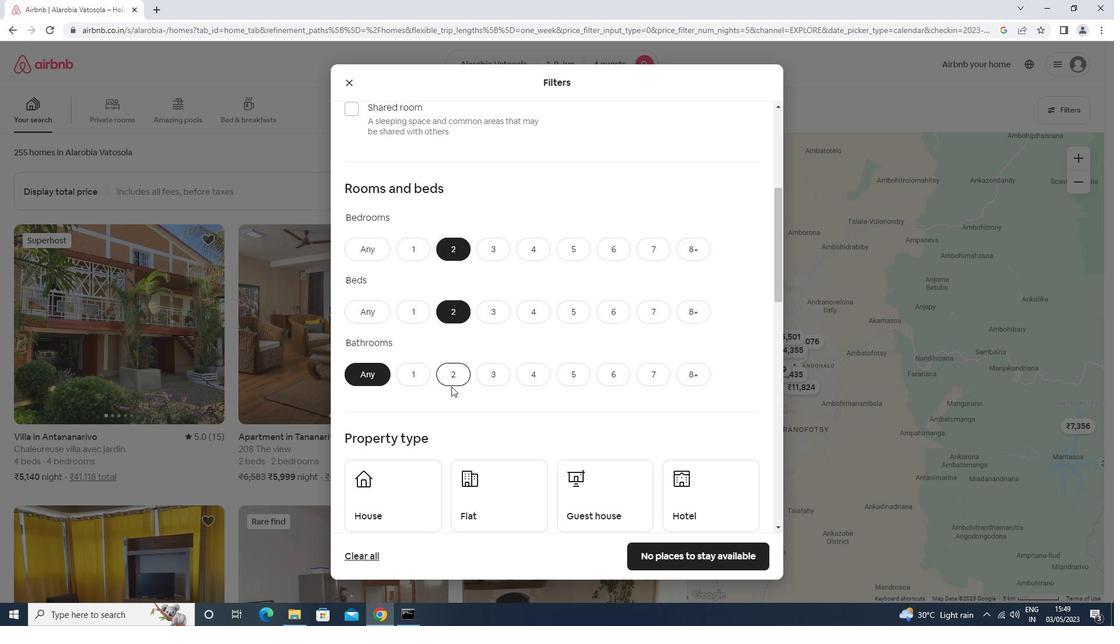 
Action: Mouse pressed left at (451, 379)
Screenshot: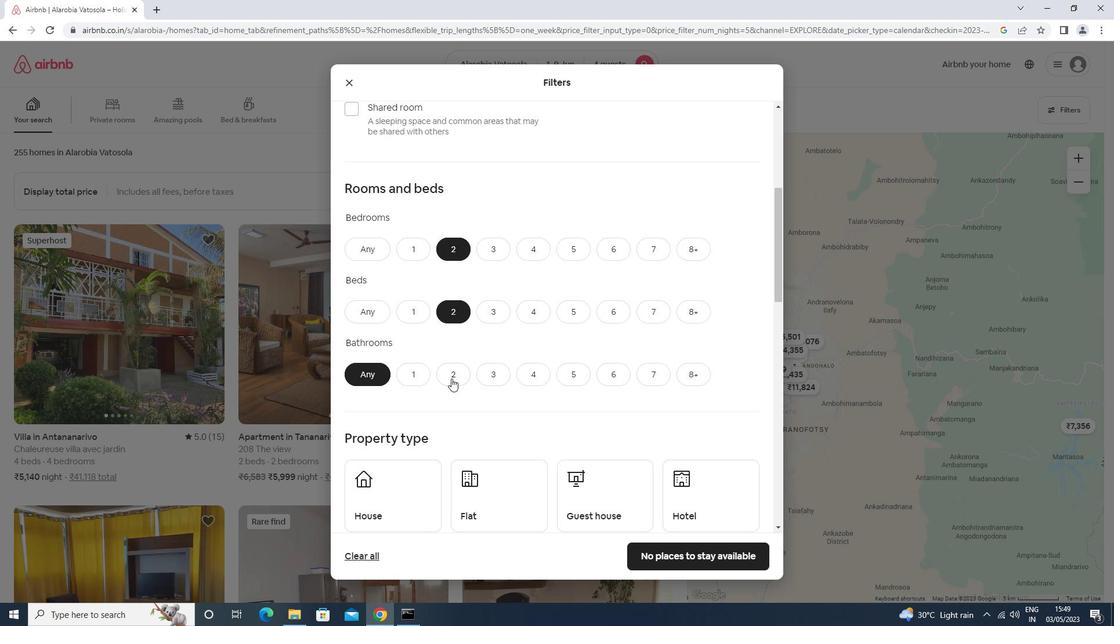 
Action: Mouse scrolled (451, 378) with delta (0, 0)
Screenshot: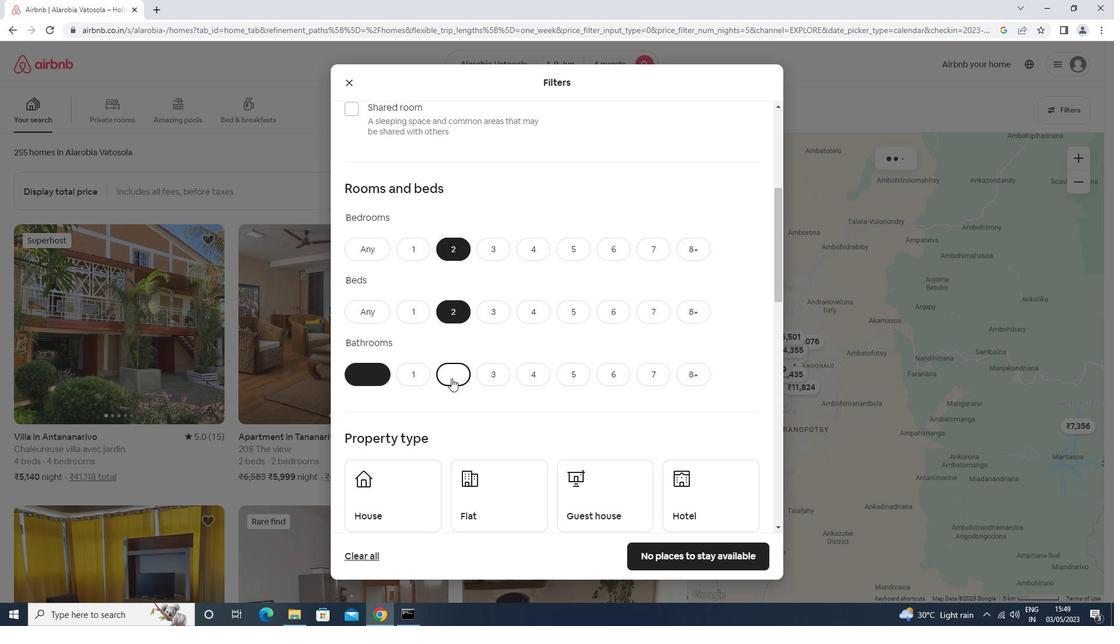 
Action: Mouse scrolled (451, 378) with delta (0, 0)
Screenshot: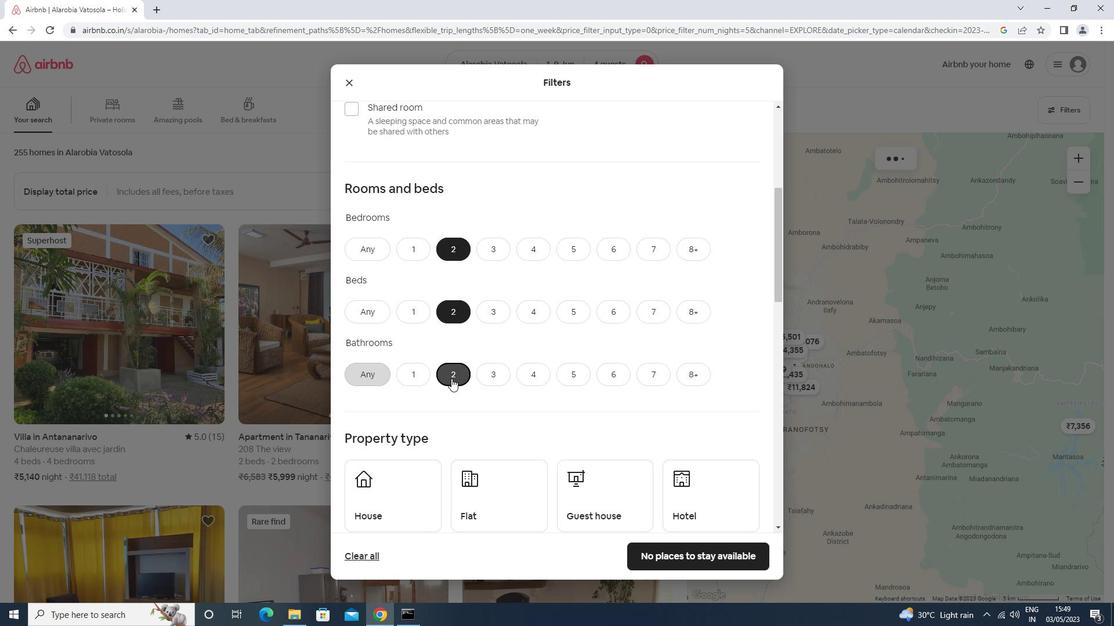 
Action: Mouse scrolled (451, 378) with delta (0, 0)
Screenshot: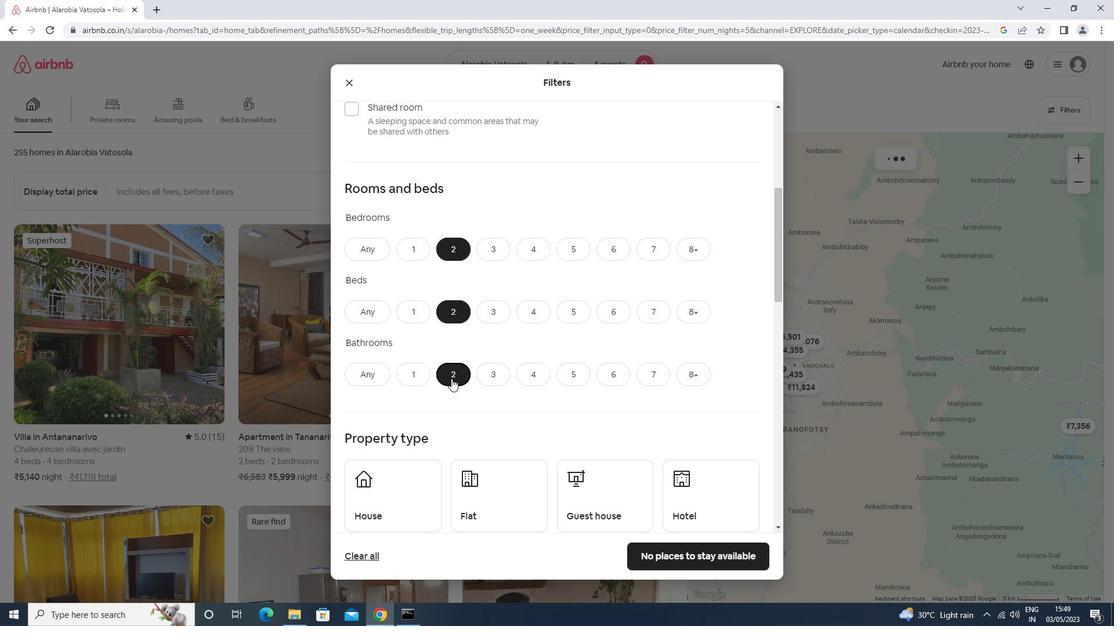 
Action: Mouse moved to (408, 341)
Screenshot: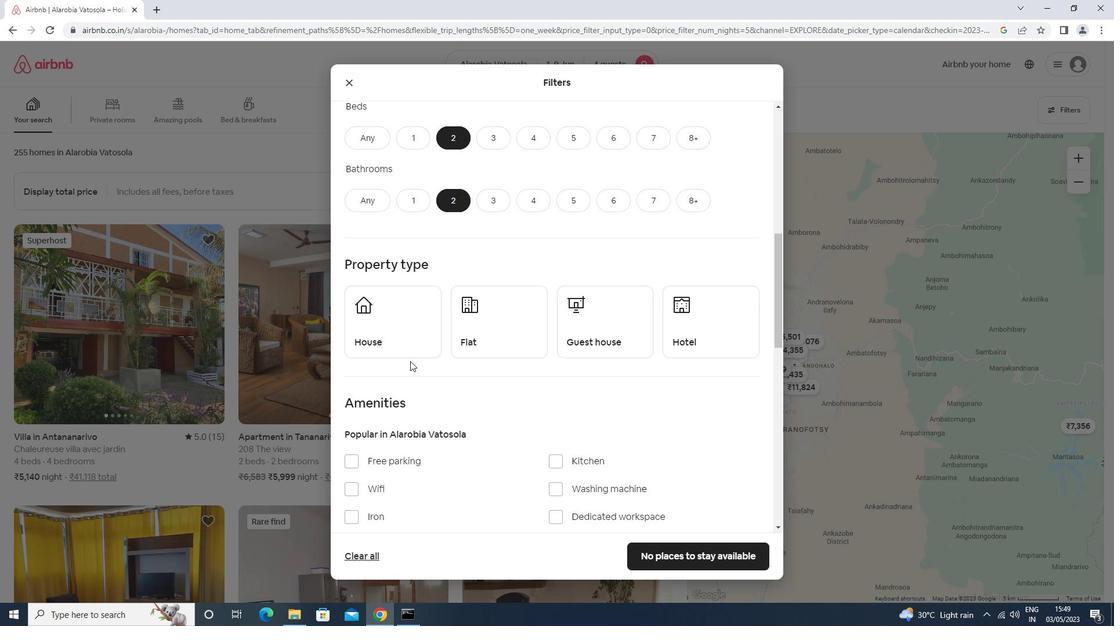 
Action: Mouse pressed left at (408, 341)
Screenshot: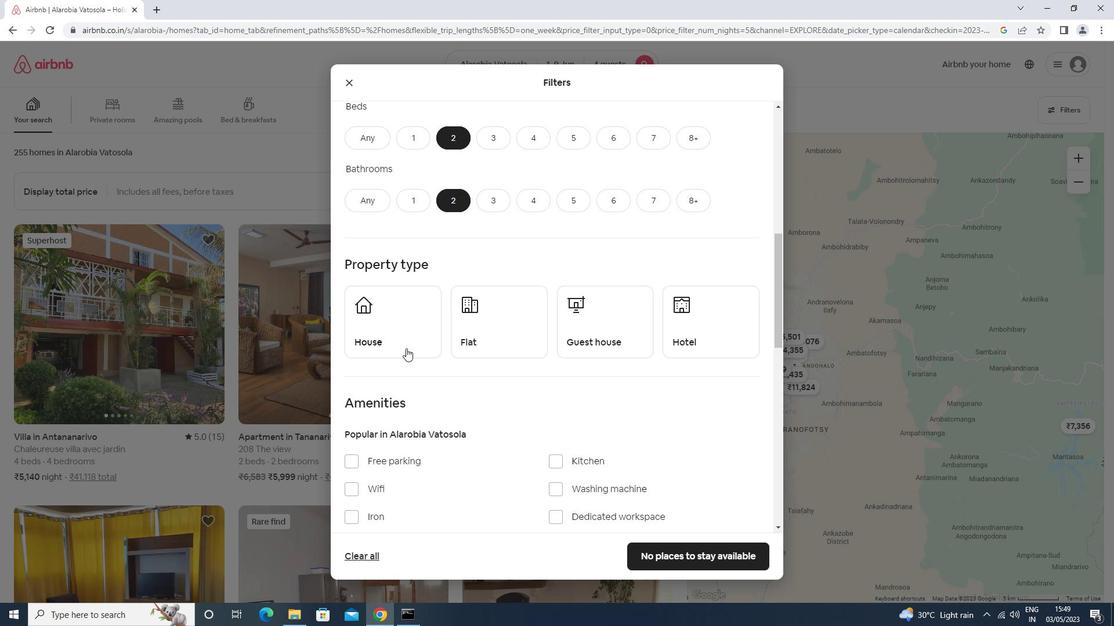 
Action: Mouse moved to (488, 329)
Screenshot: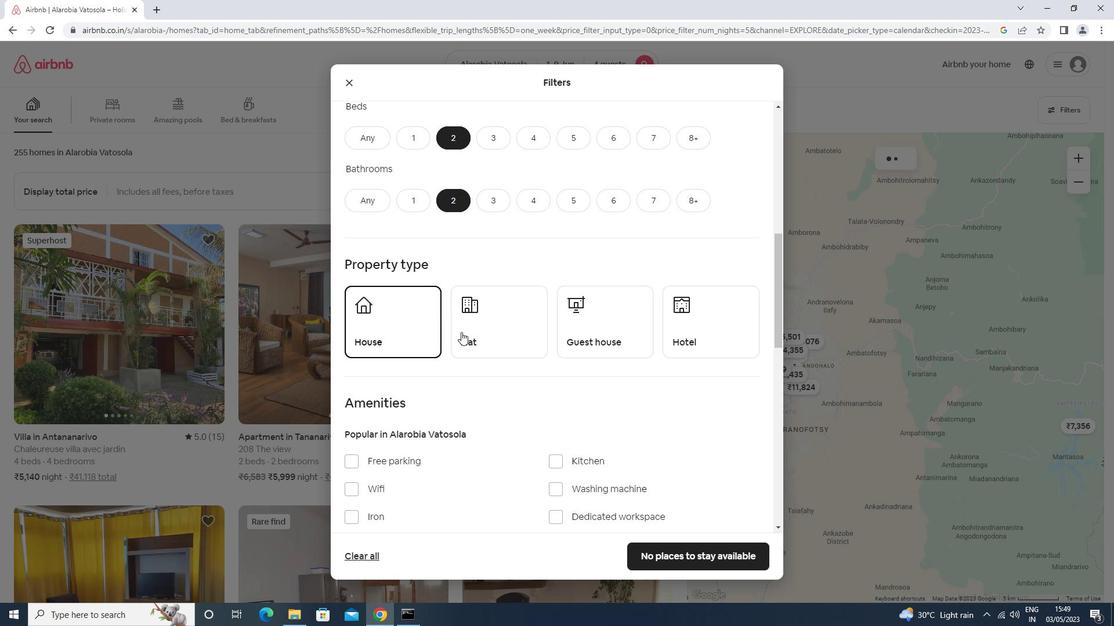 
Action: Mouse pressed left at (488, 329)
Screenshot: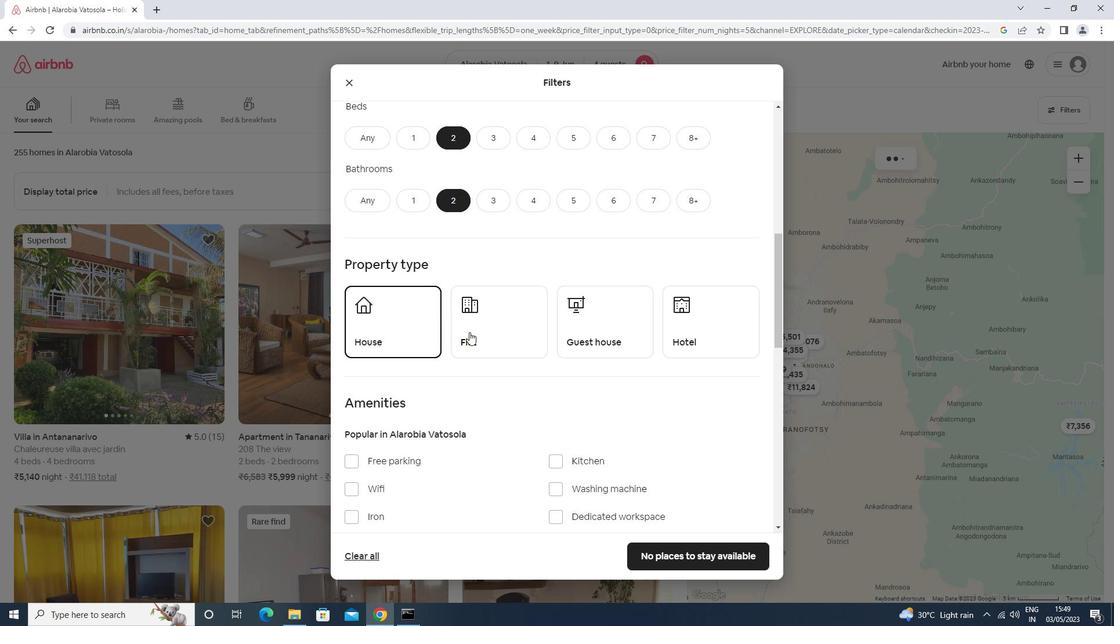 
Action: Mouse moved to (595, 320)
Screenshot: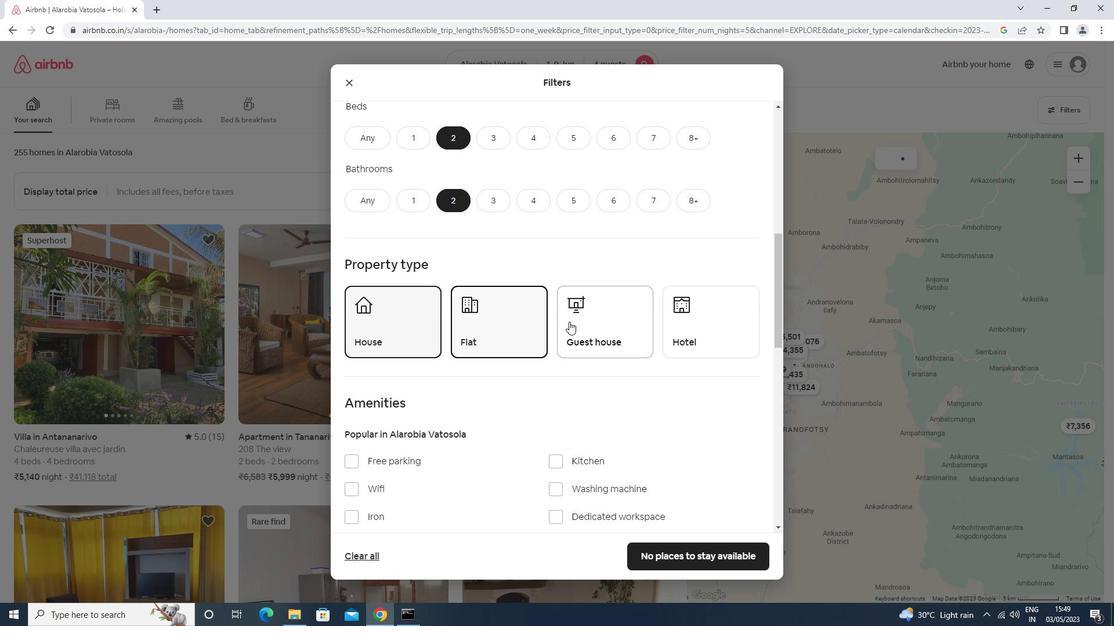 
Action: Mouse pressed left at (595, 320)
Screenshot: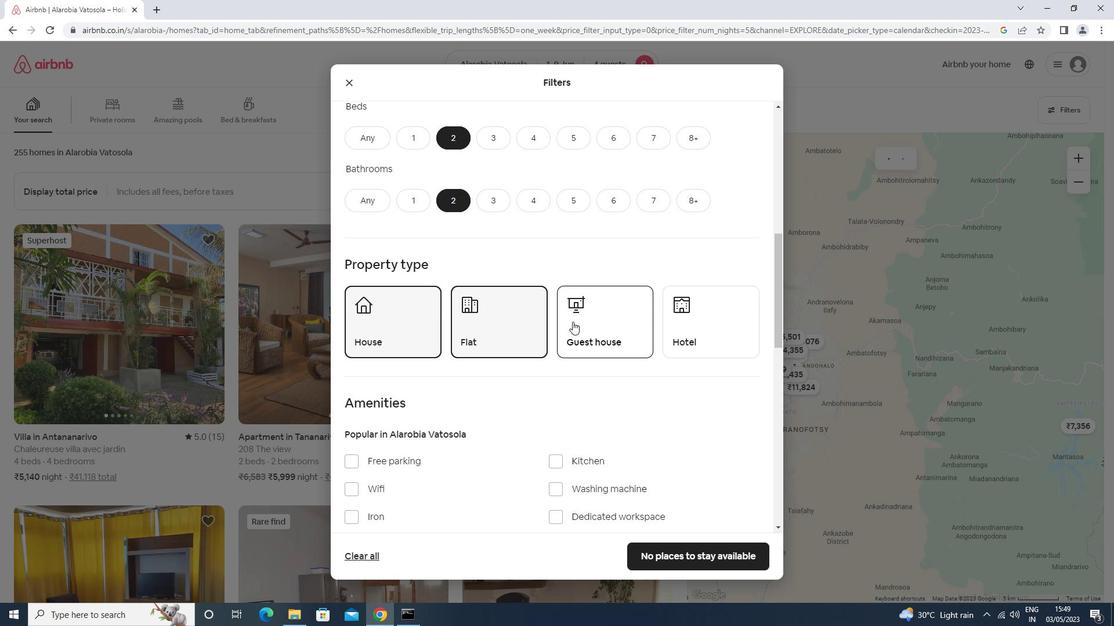 
Action: Mouse scrolled (595, 319) with delta (0, 0)
Screenshot: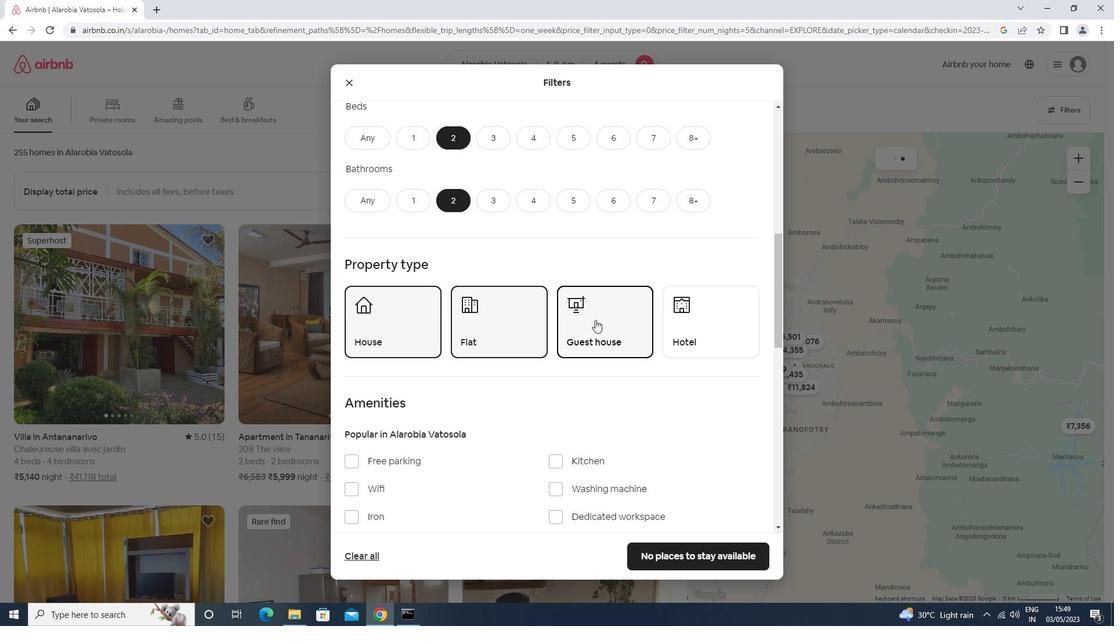 
Action: Mouse scrolled (595, 319) with delta (0, 0)
Screenshot: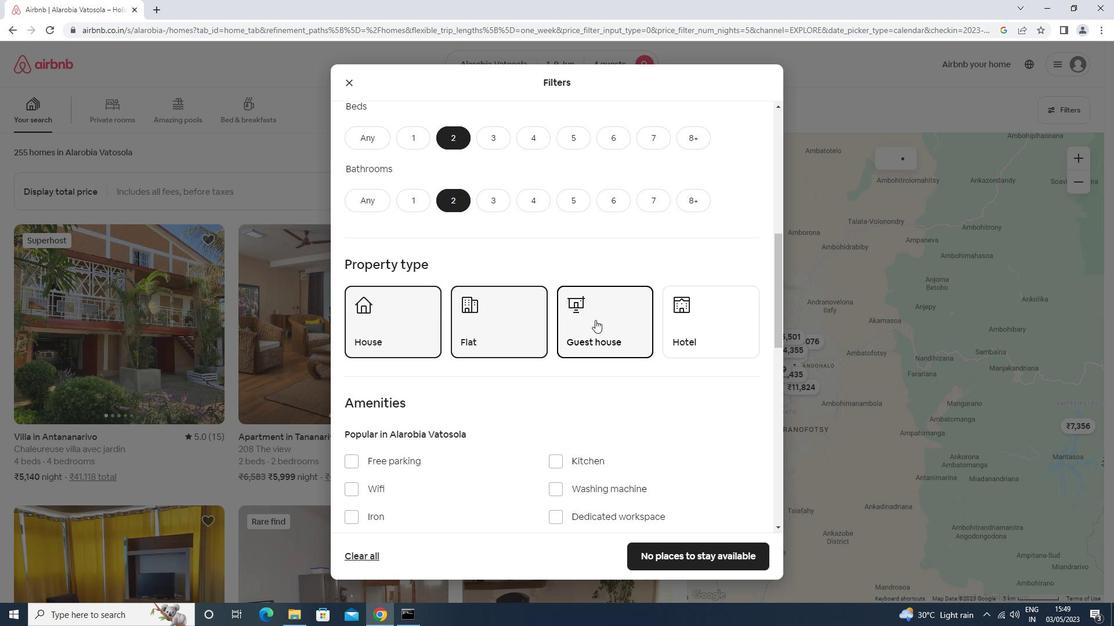 
Action: Mouse scrolled (595, 319) with delta (0, 0)
Screenshot: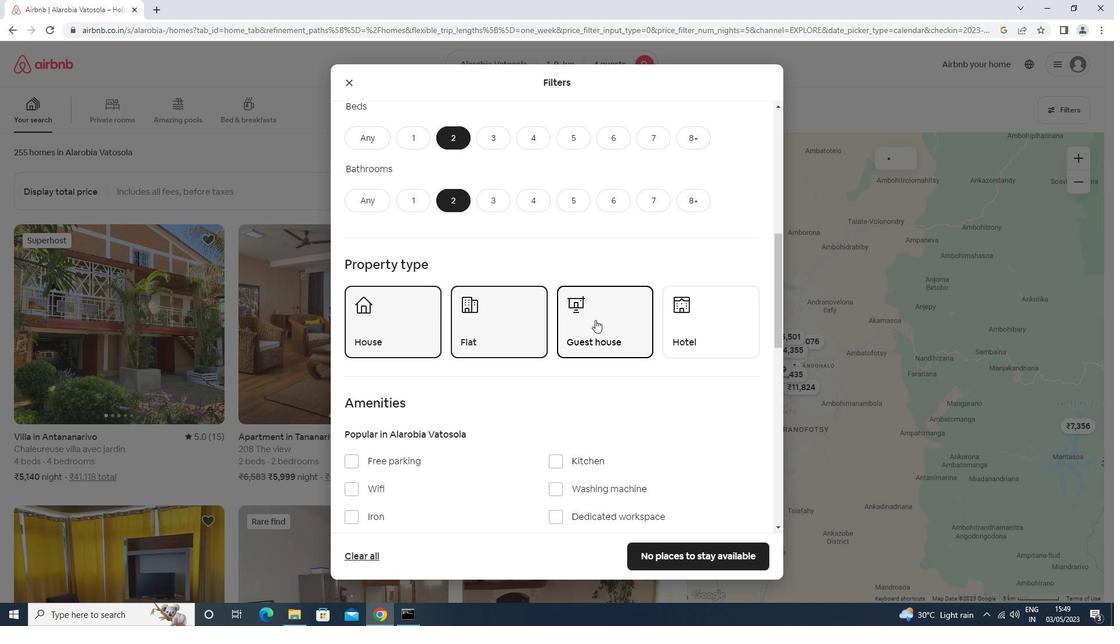 
Action: Mouse scrolled (595, 319) with delta (0, 0)
Screenshot: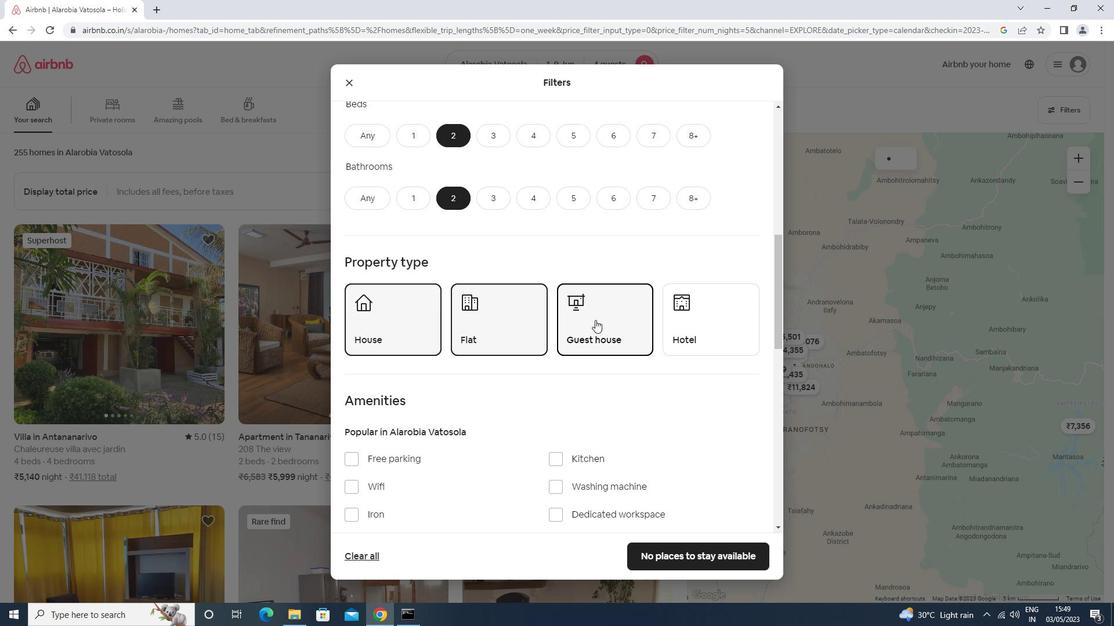 
Action: Mouse moved to (742, 445)
Screenshot: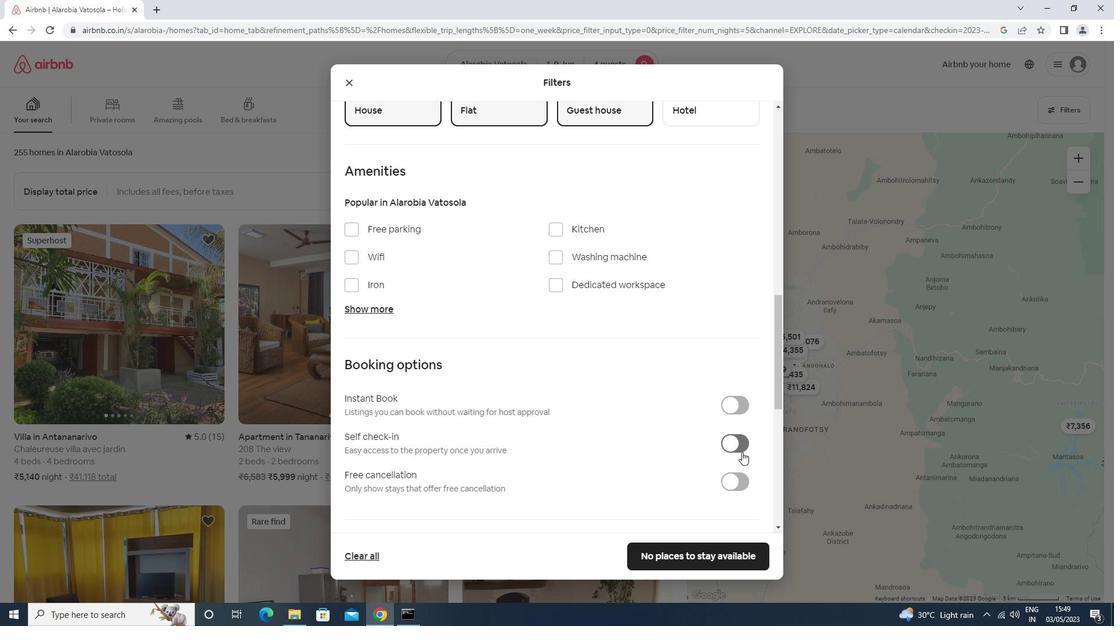 
Action: Mouse pressed left at (742, 445)
Screenshot: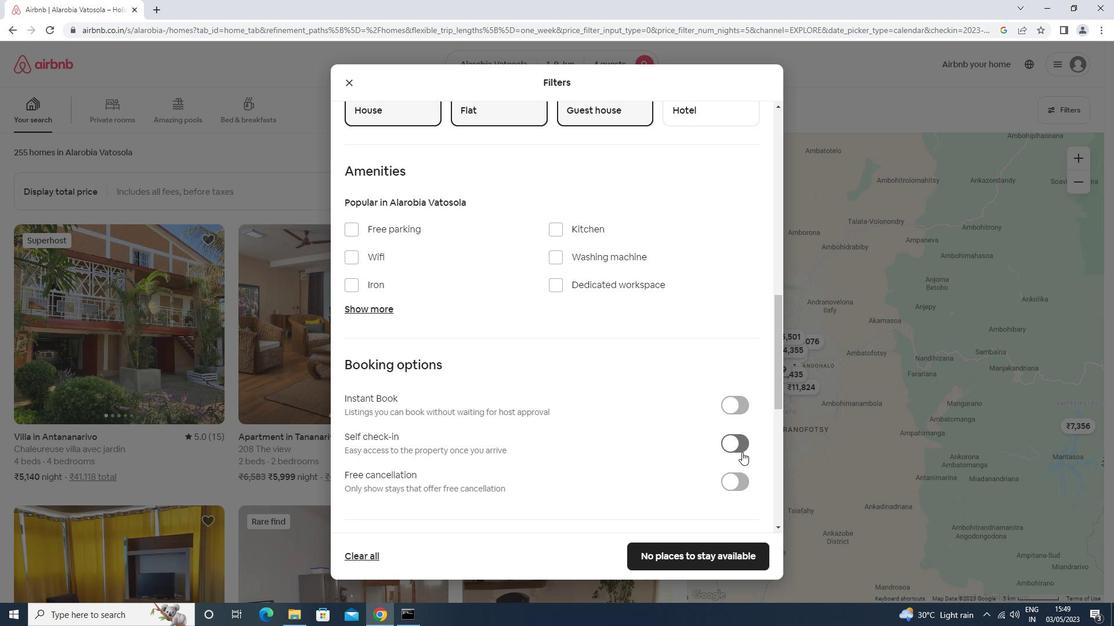 
Action: Mouse moved to (742, 437)
Screenshot: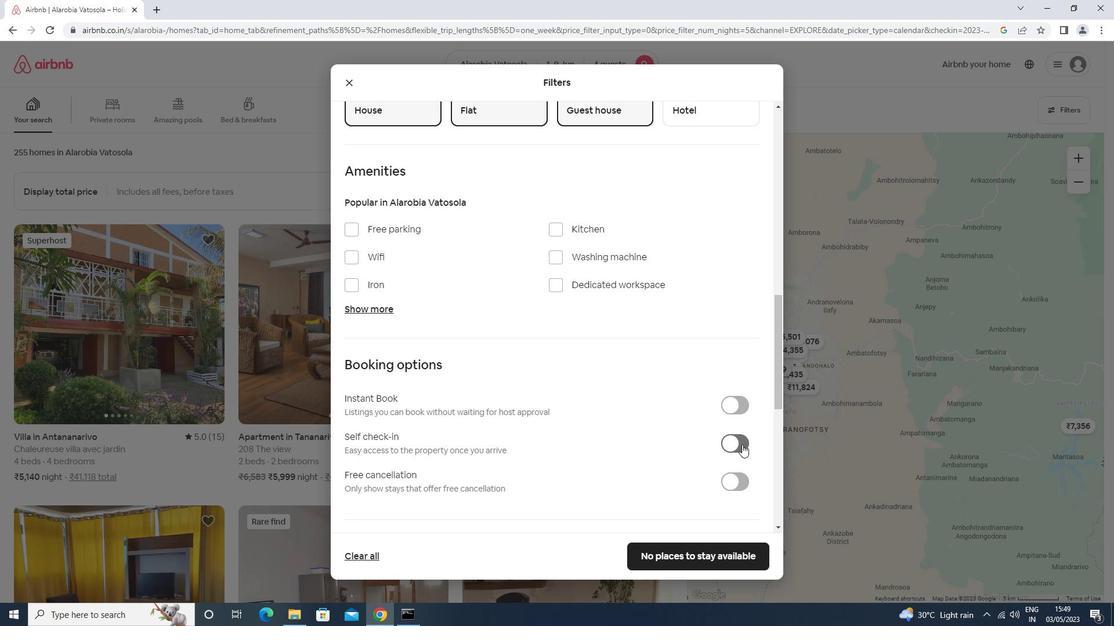 
Action: Mouse scrolled (742, 436) with delta (0, 0)
Screenshot: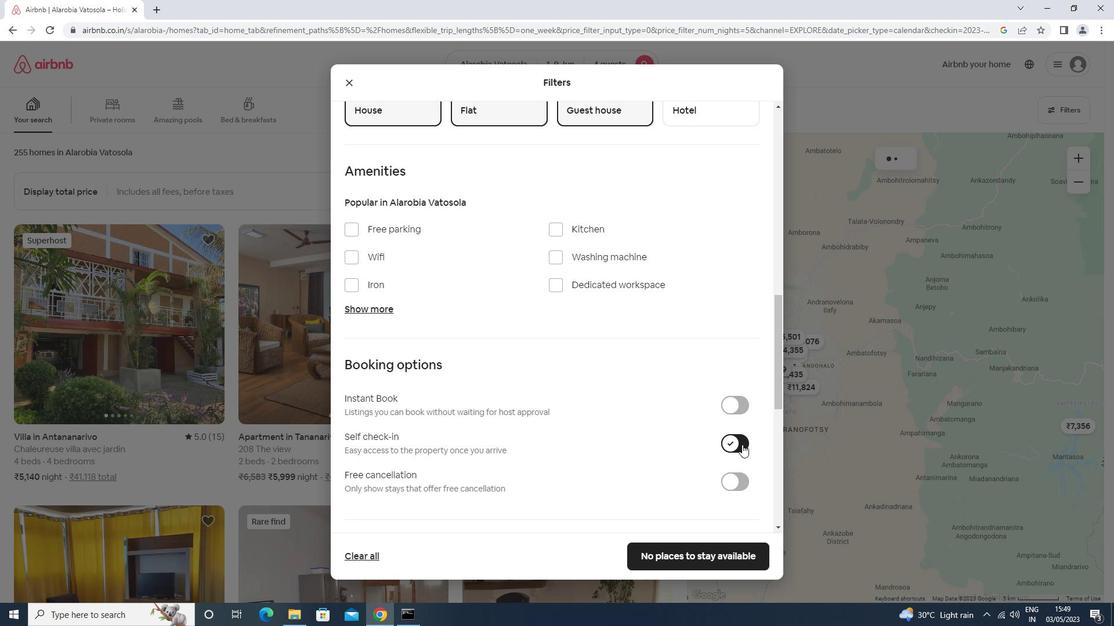 
Action: Mouse moved to (741, 442)
Screenshot: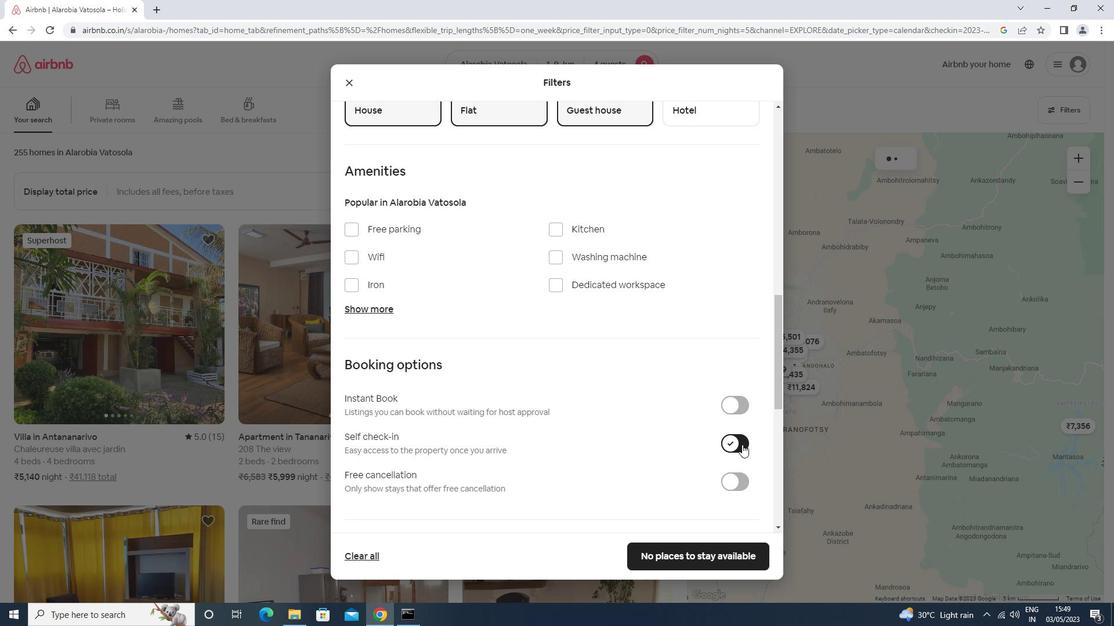 
Action: Mouse scrolled (741, 441) with delta (0, 0)
Screenshot: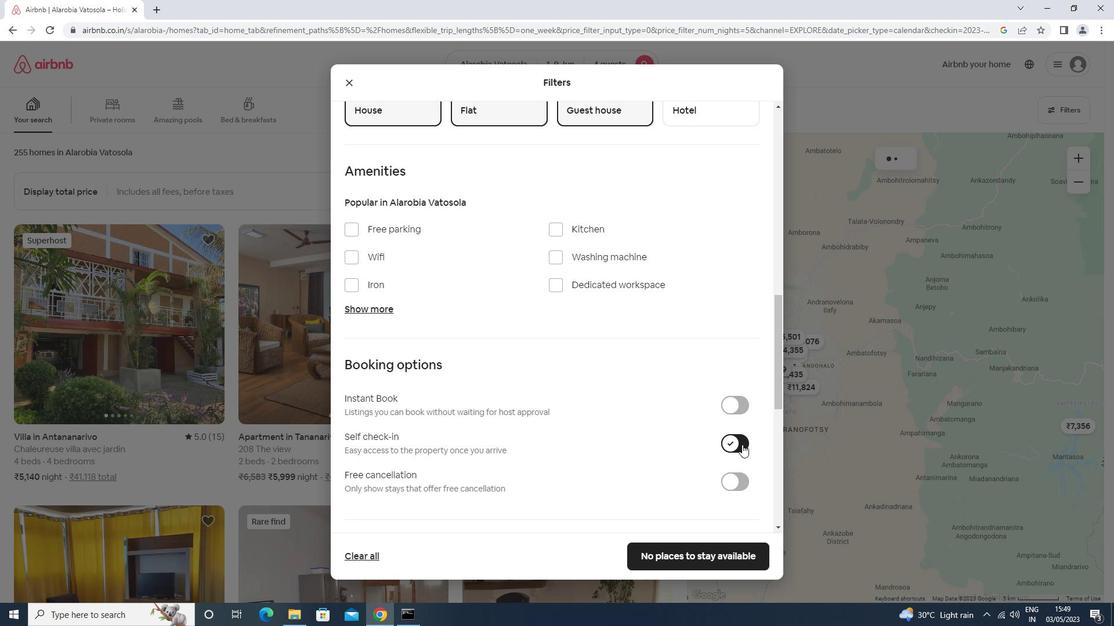 
Action: Mouse moved to (741, 443)
Screenshot: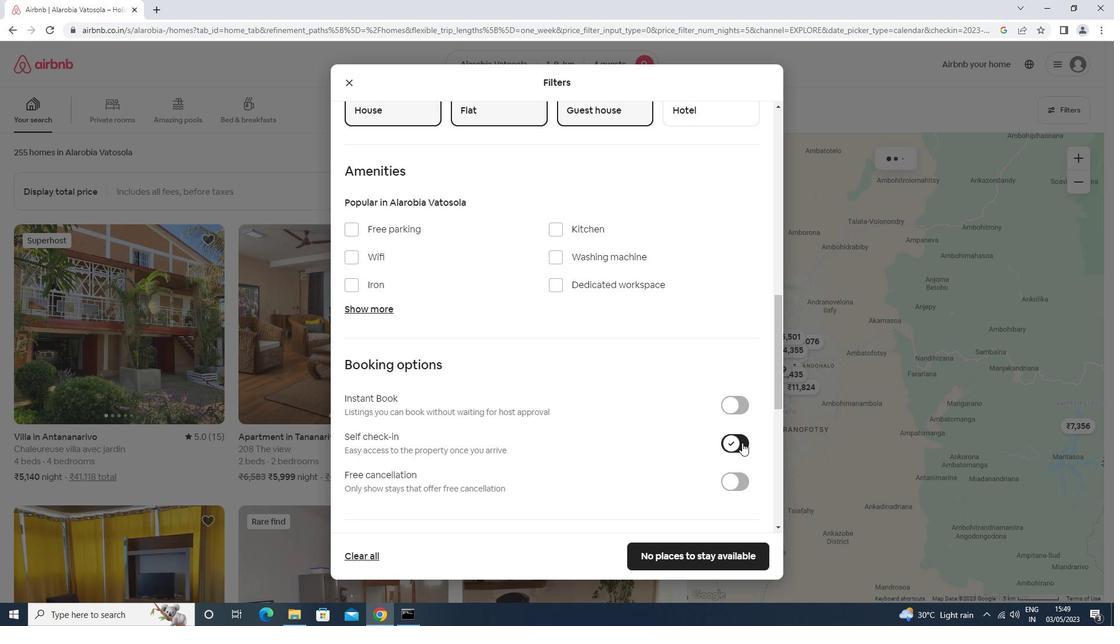 
Action: Mouse scrolled (741, 442) with delta (0, 0)
Screenshot: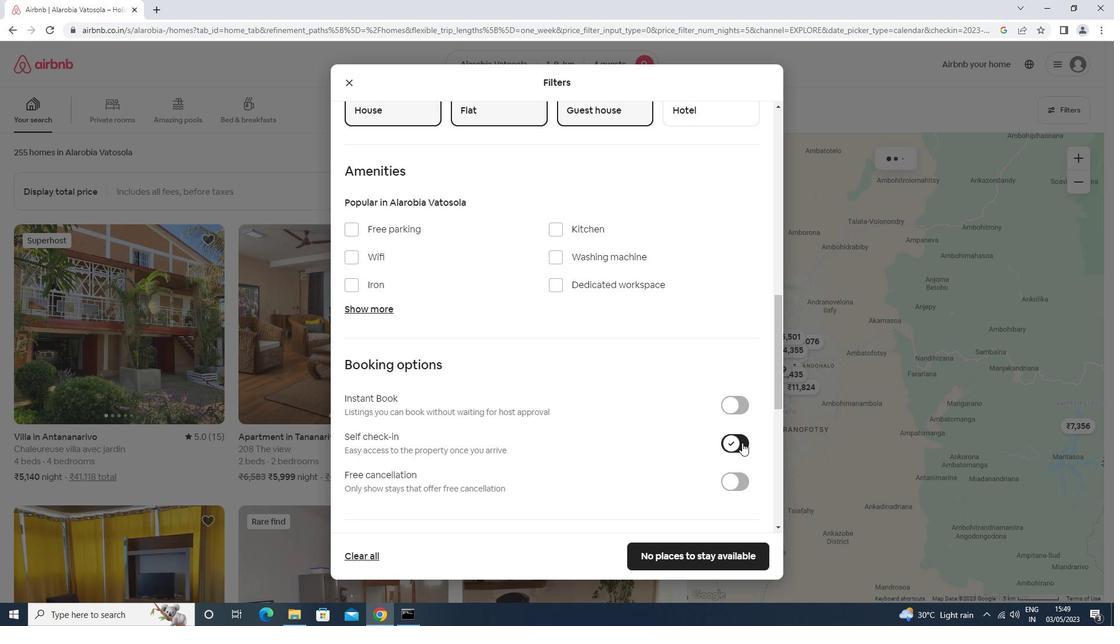 
Action: Mouse scrolled (741, 442) with delta (0, 0)
Screenshot: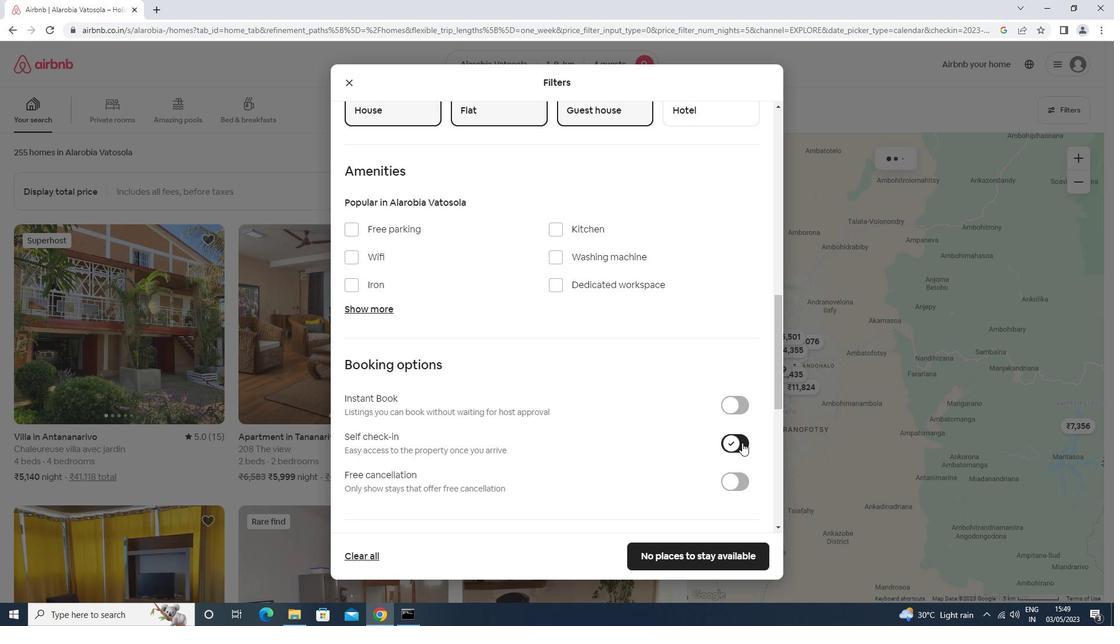 
Action: Mouse scrolled (741, 442) with delta (0, 0)
Screenshot: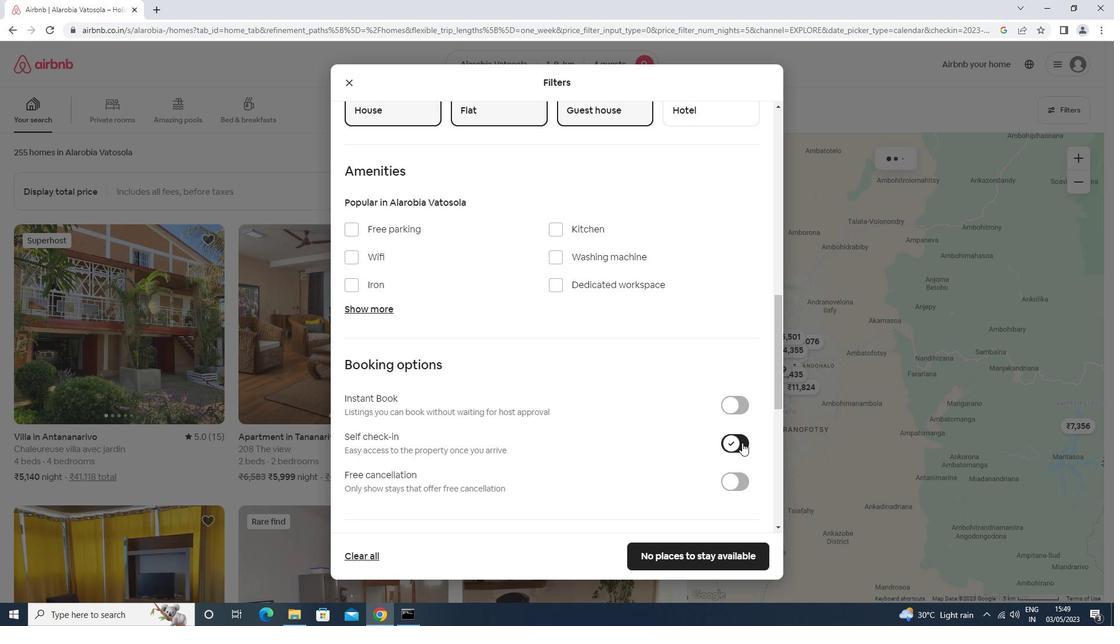 
Action: Mouse scrolled (741, 442) with delta (0, 0)
Screenshot: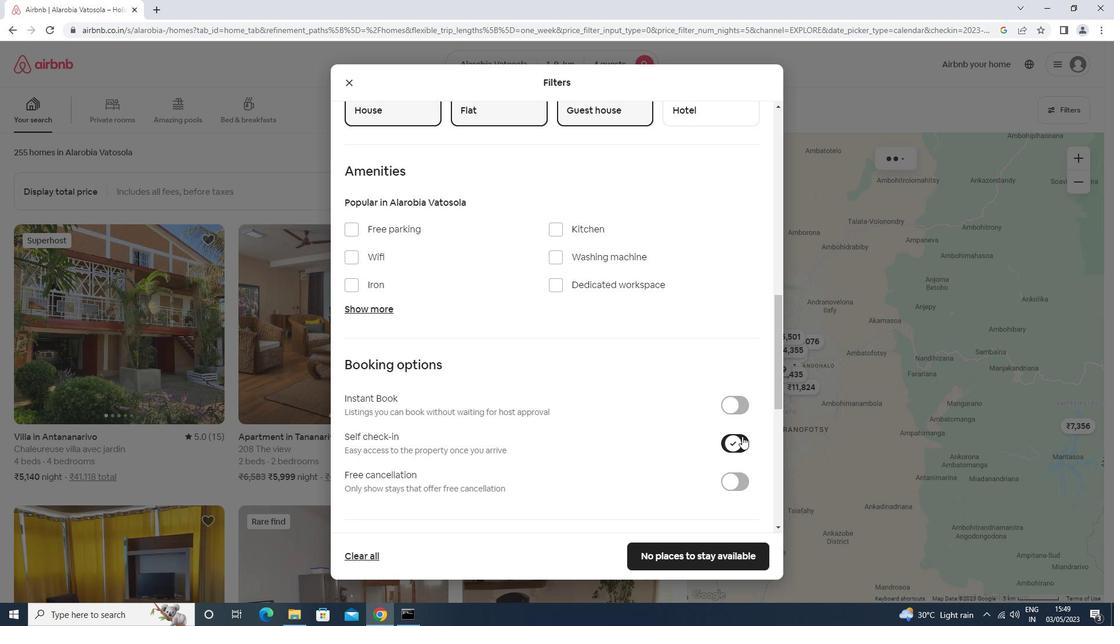 
Action: Mouse scrolled (741, 442) with delta (0, 0)
Screenshot: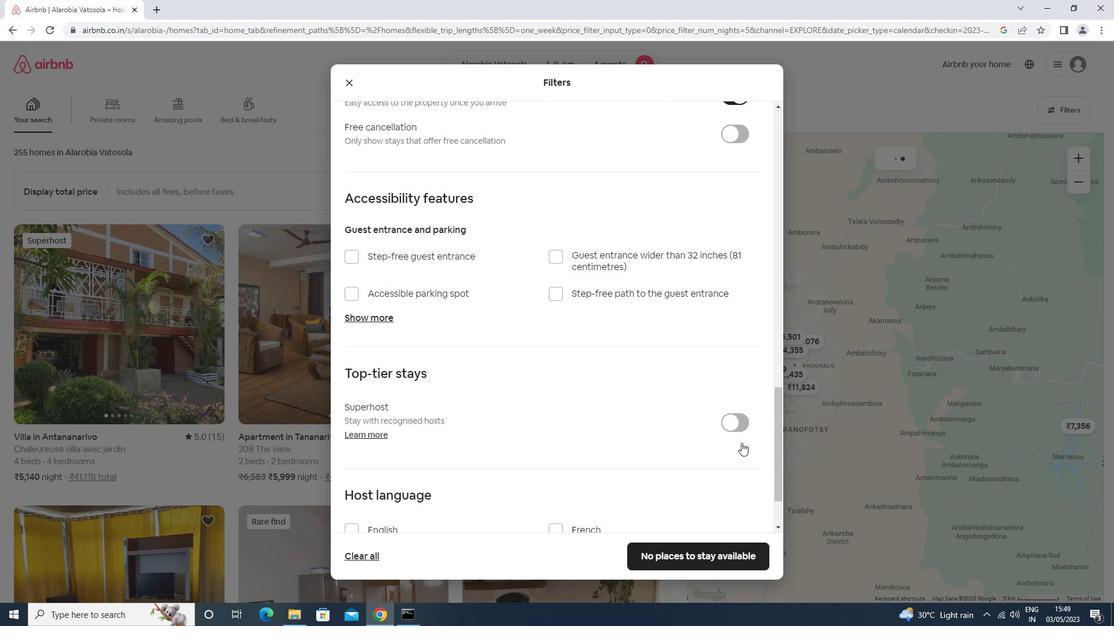 
Action: Mouse scrolled (741, 442) with delta (0, 0)
Screenshot: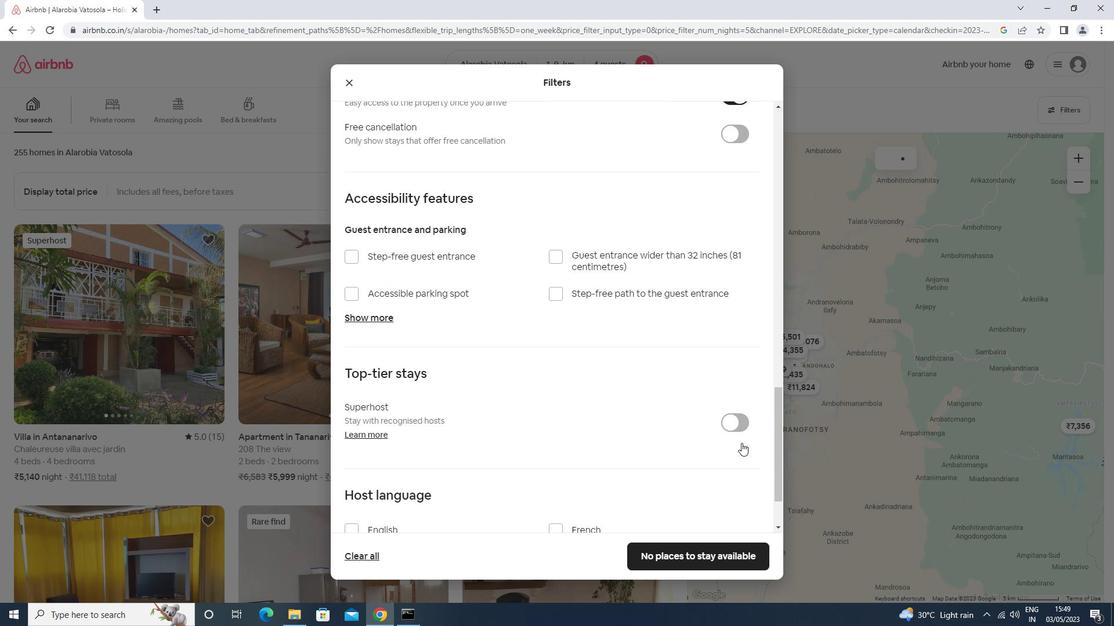 
Action: Mouse scrolled (741, 442) with delta (0, 0)
Screenshot: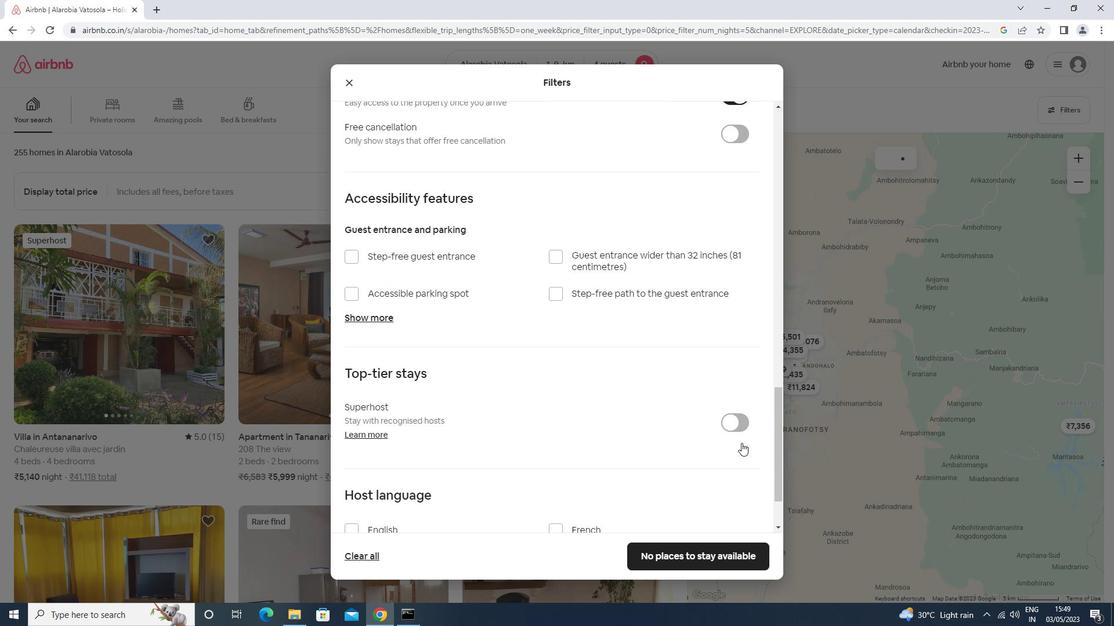 
Action: Mouse scrolled (741, 442) with delta (0, 0)
Screenshot: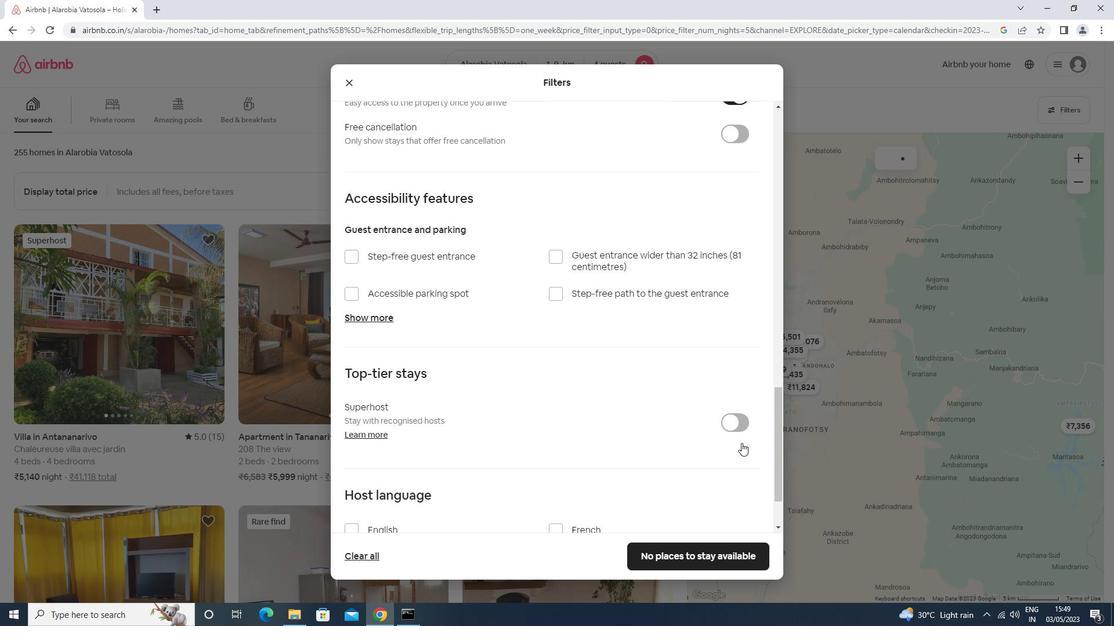 
Action: Mouse scrolled (741, 442) with delta (0, 0)
Screenshot: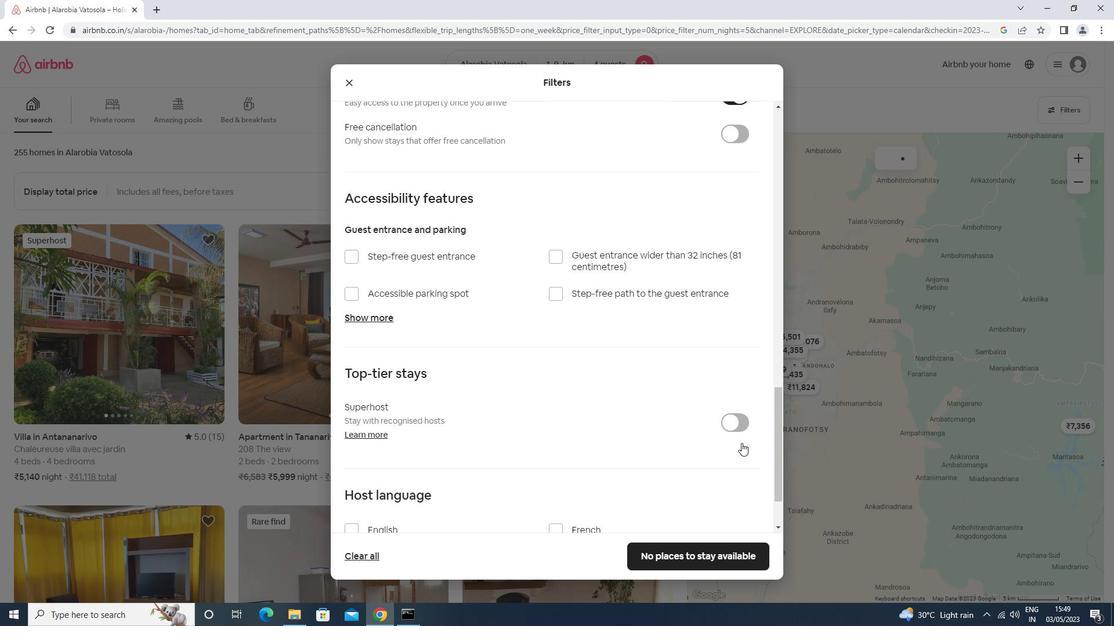 
Action: Mouse scrolled (741, 442) with delta (0, 0)
Screenshot: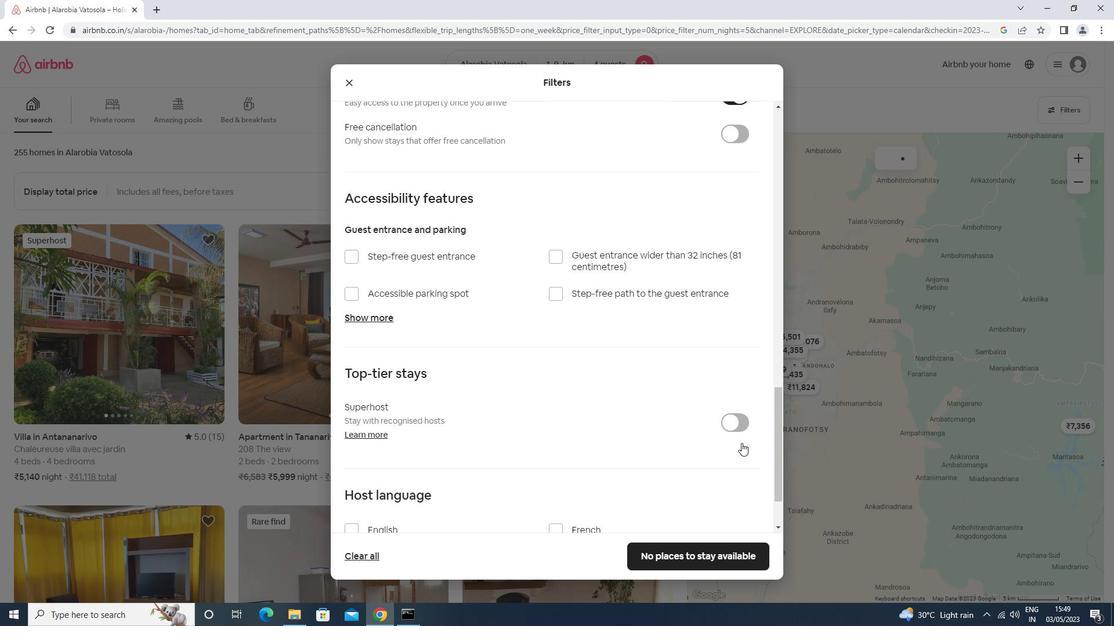 
Action: Mouse moved to (416, 450)
Screenshot: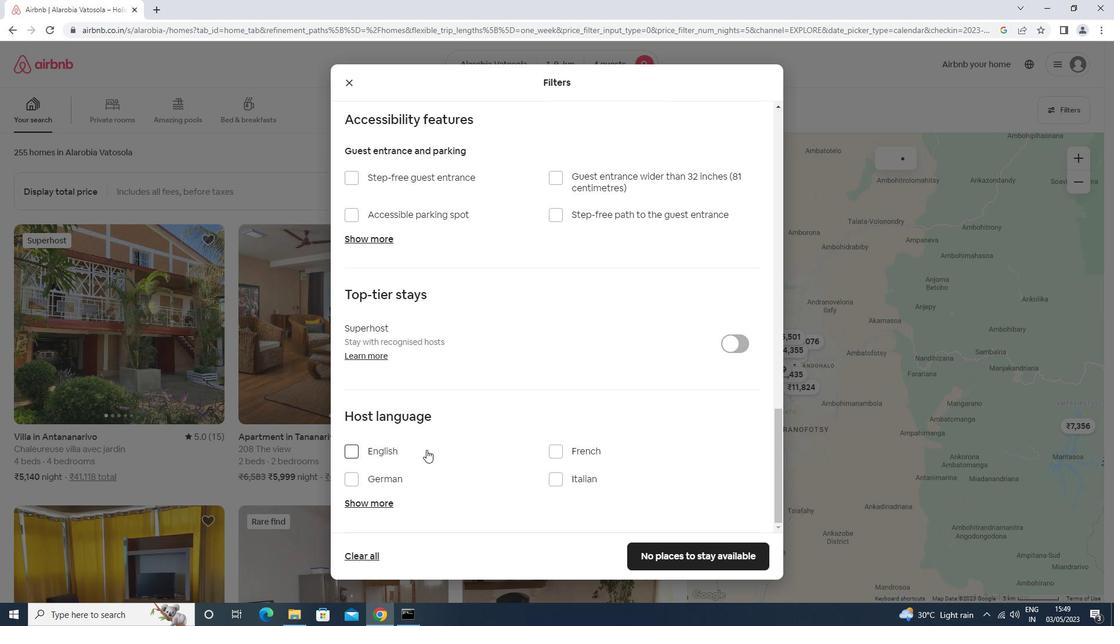 
Action: Mouse pressed left at (416, 450)
Screenshot: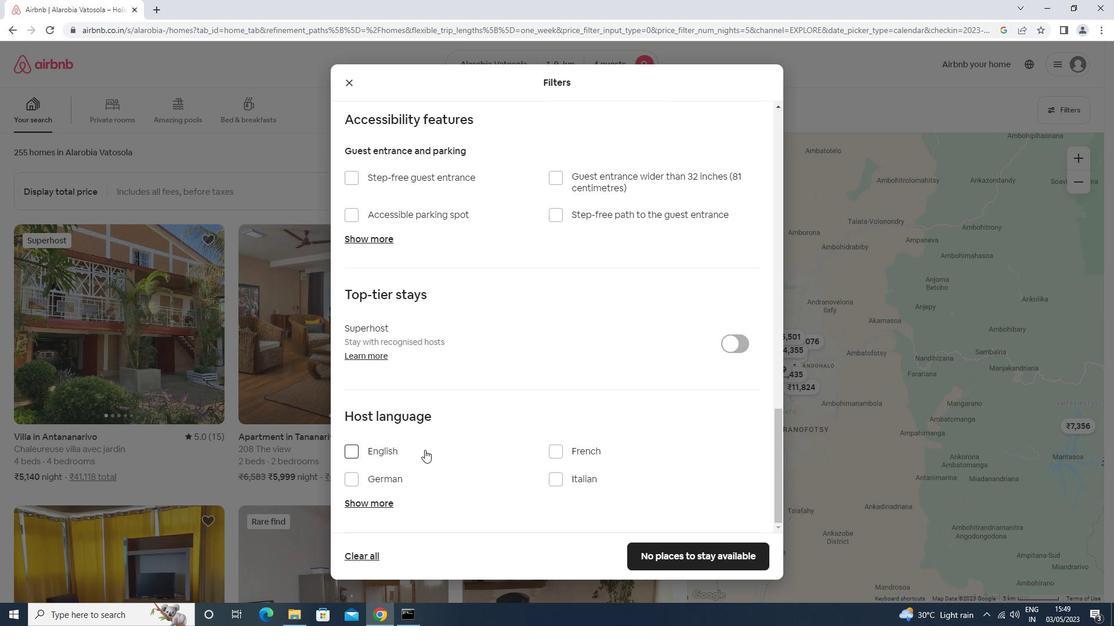 
Action: Mouse moved to (696, 553)
Screenshot: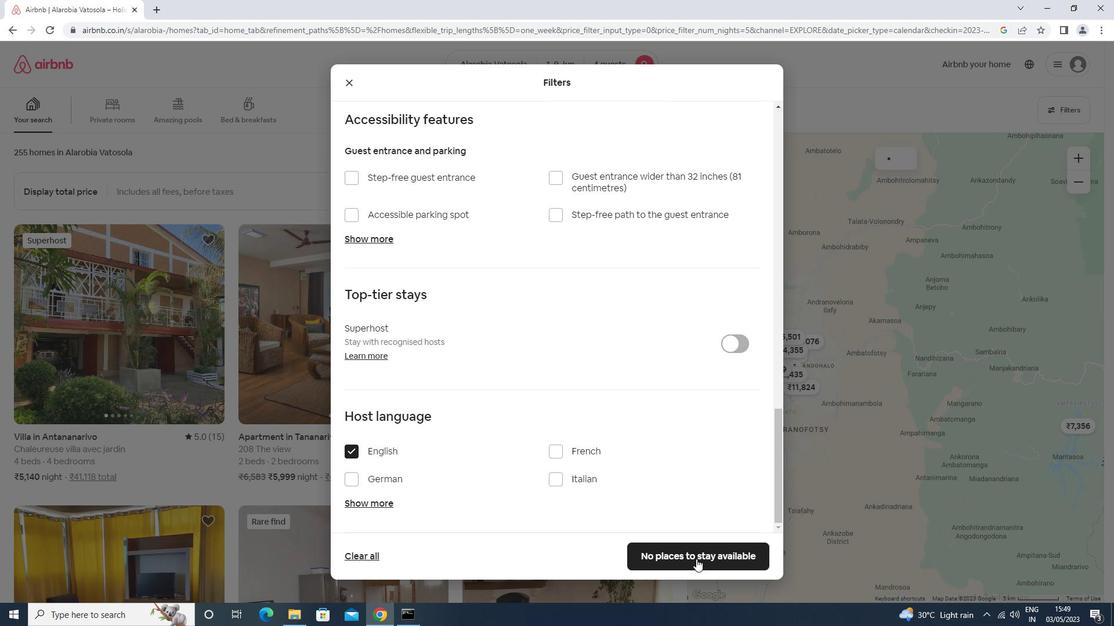 
Action: Mouse pressed left at (696, 553)
Screenshot: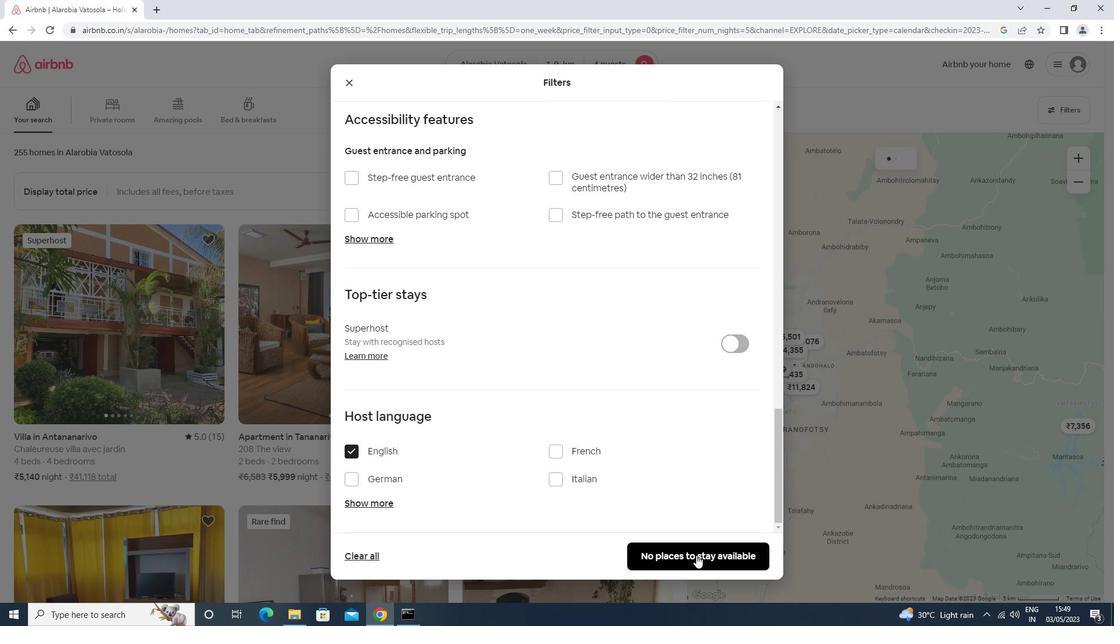 
Action: Mouse moved to (696, 549)
Screenshot: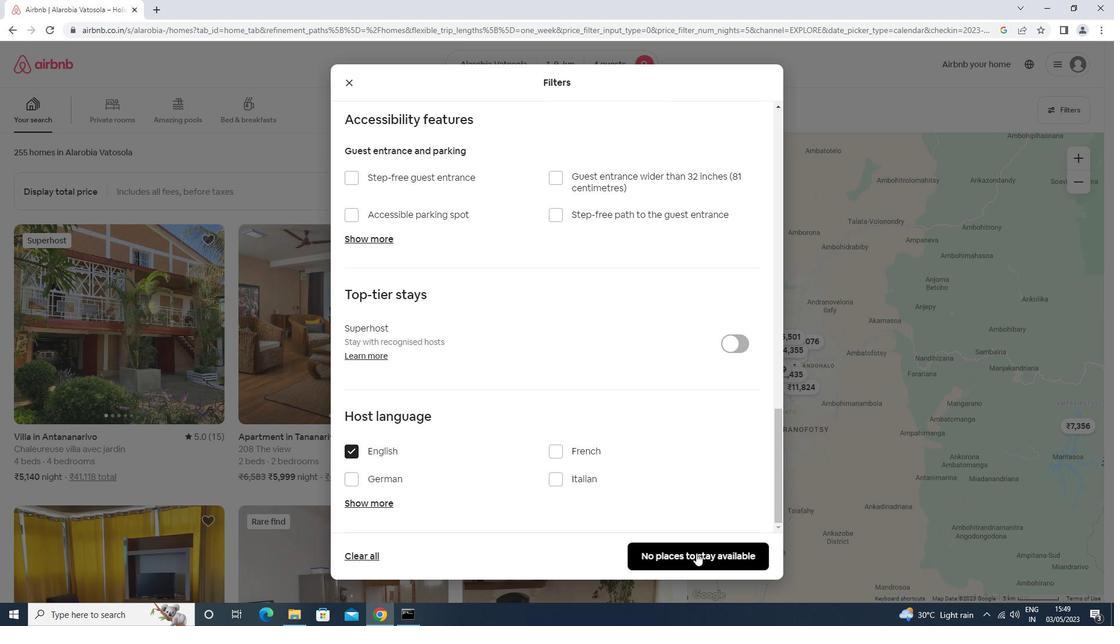 
